 Task: Look for space in Kangar, Malaysia from 1st June, 2023 to 9th June, 2023 for 4 adults in price range Rs.6000 to Rs.12000. Place can be entire place with 2 bedrooms having 2 beds and 2 bathrooms. Property type can be house, flat, guest house. Booking option can be shelf check-in. Required host language is English.
Action: Mouse moved to (505, 134)
Screenshot: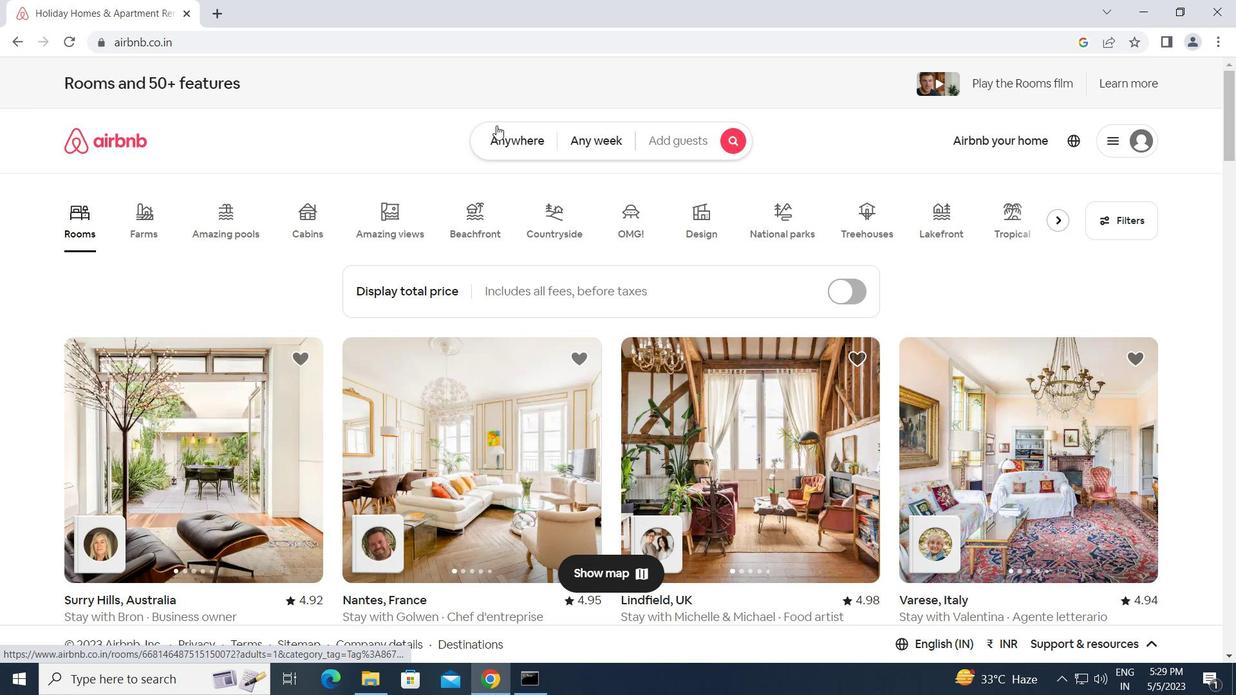 
Action: Mouse pressed left at (505, 134)
Screenshot: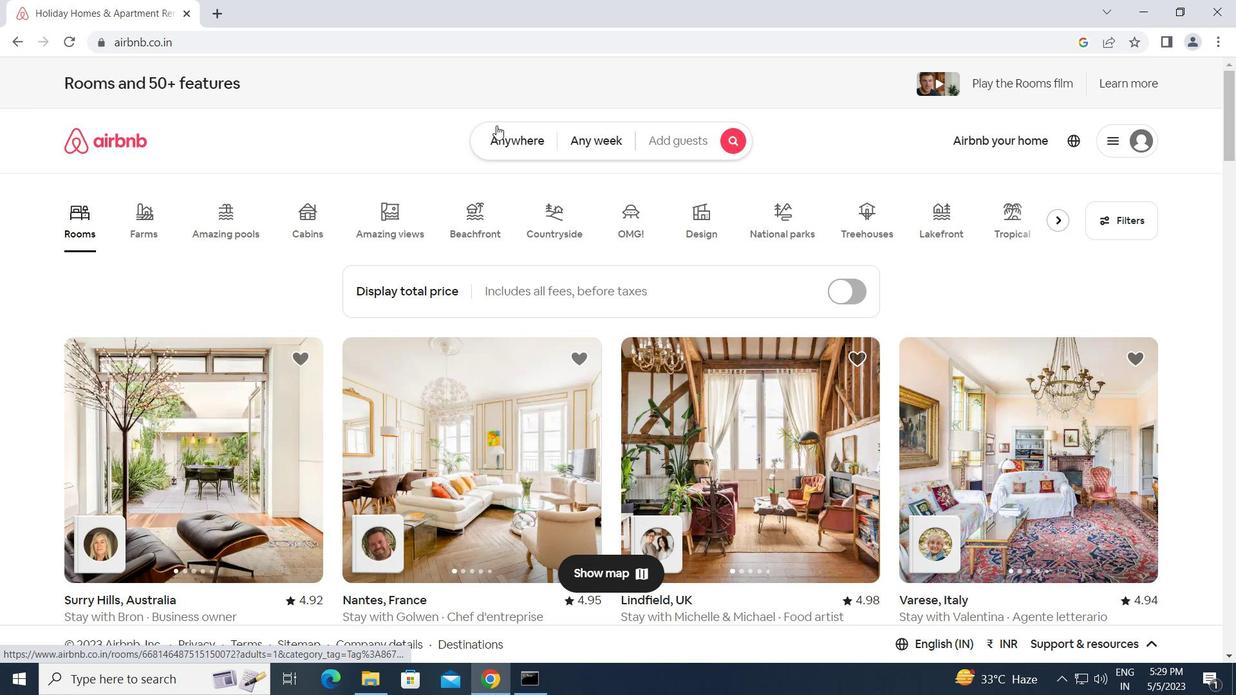 
Action: Mouse moved to (423, 186)
Screenshot: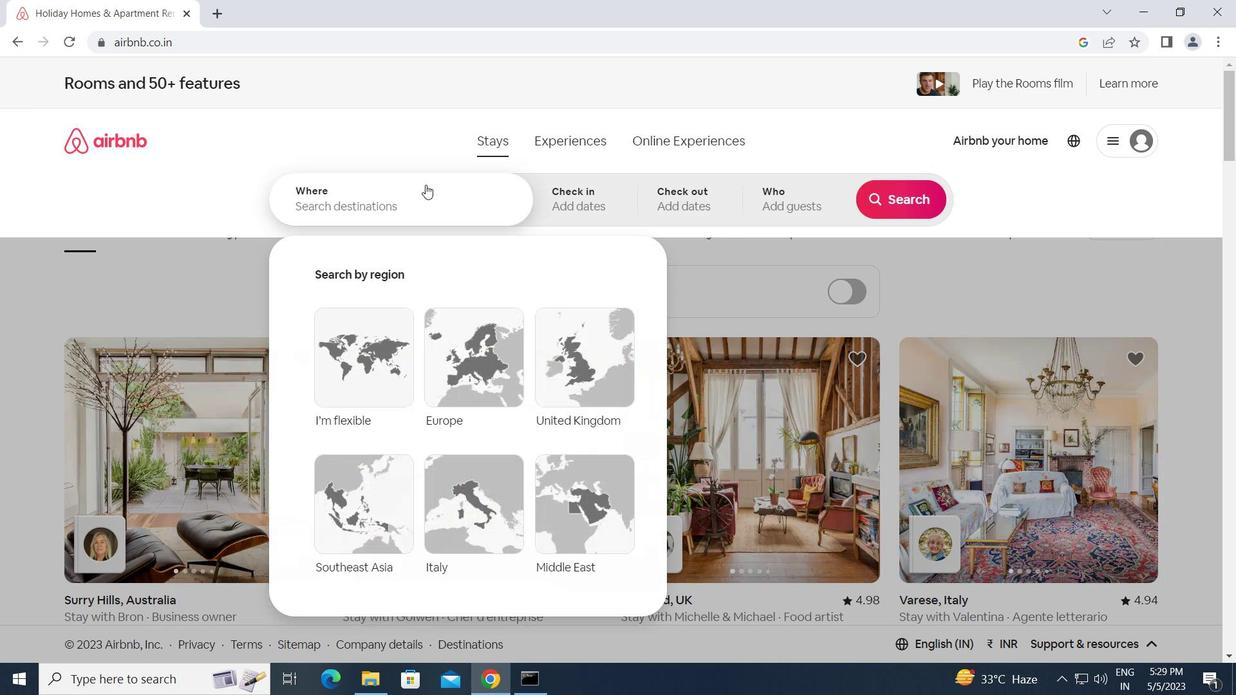 
Action: Mouse pressed left at (423, 186)
Screenshot: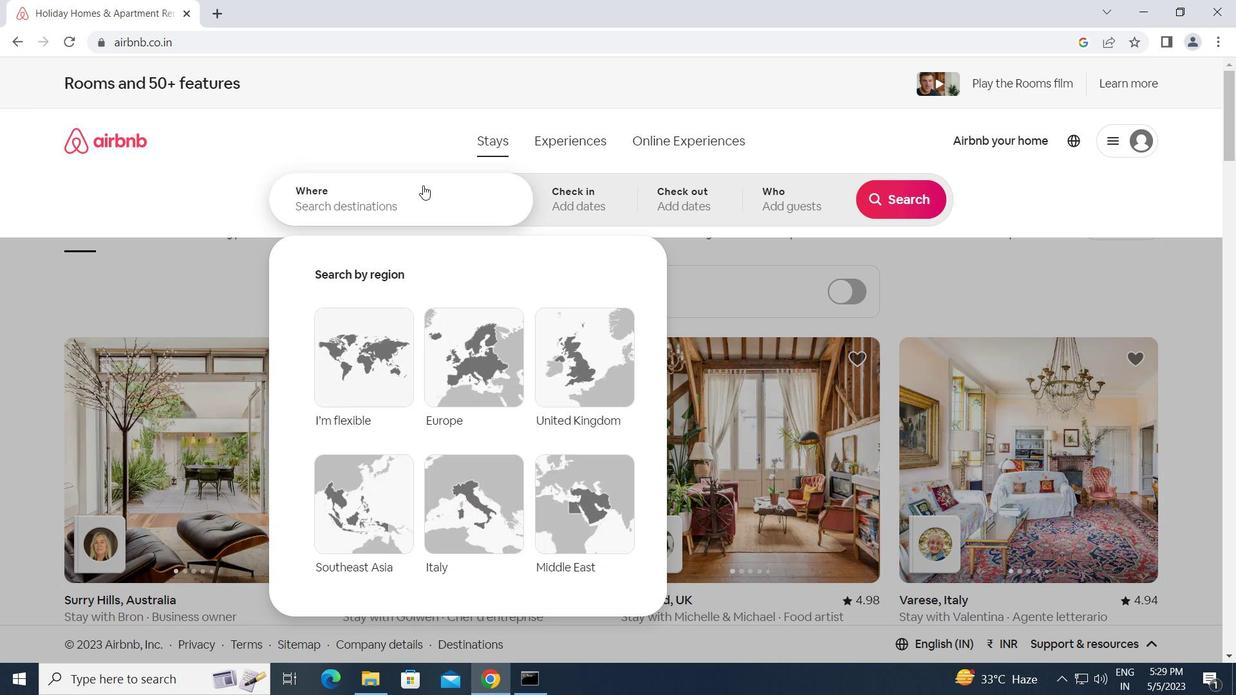 
Action: Key pressed k<Key.caps_lock>angar,<Key.space><Key.caps_lock>m<Key.caps_lock>alaysia<Key.enter>
Screenshot: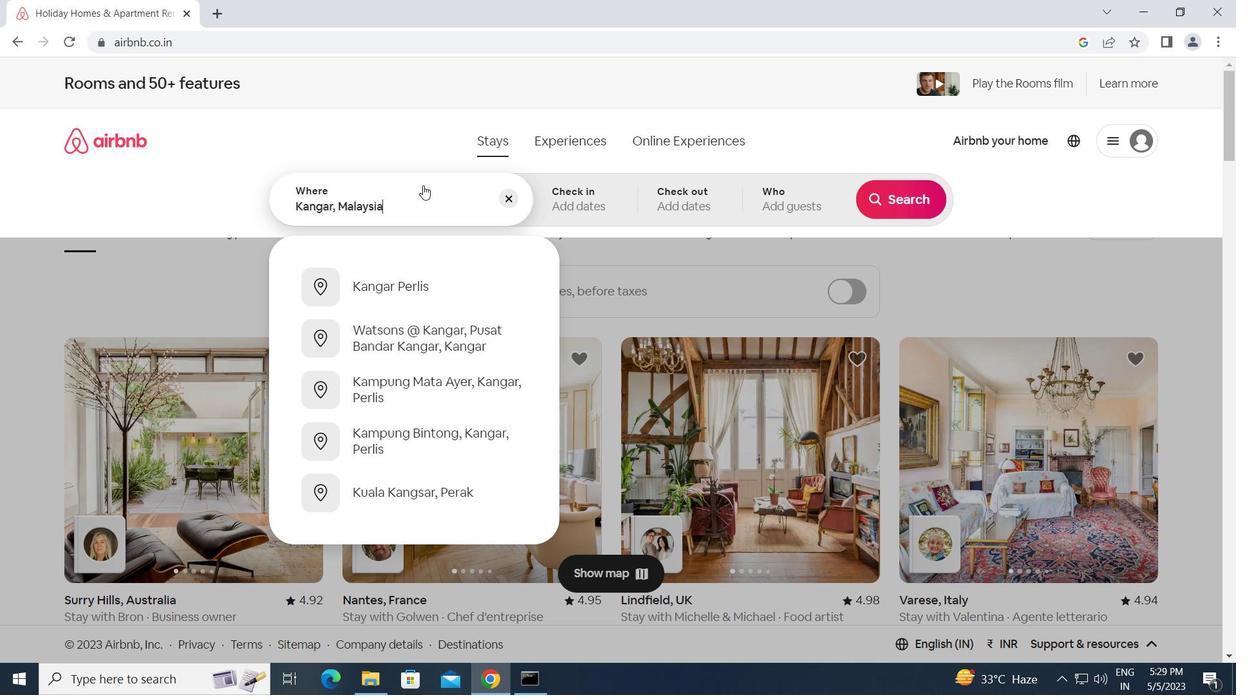 
Action: Mouse moved to (810, 388)
Screenshot: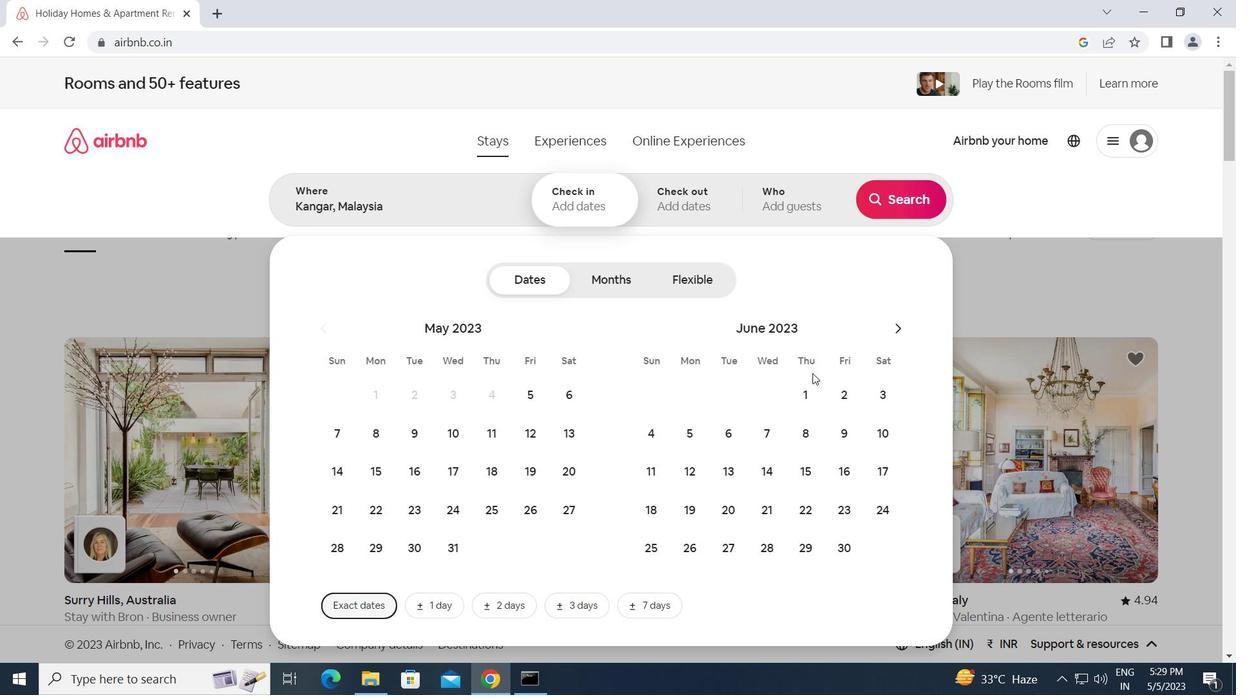 
Action: Mouse pressed left at (810, 388)
Screenshot: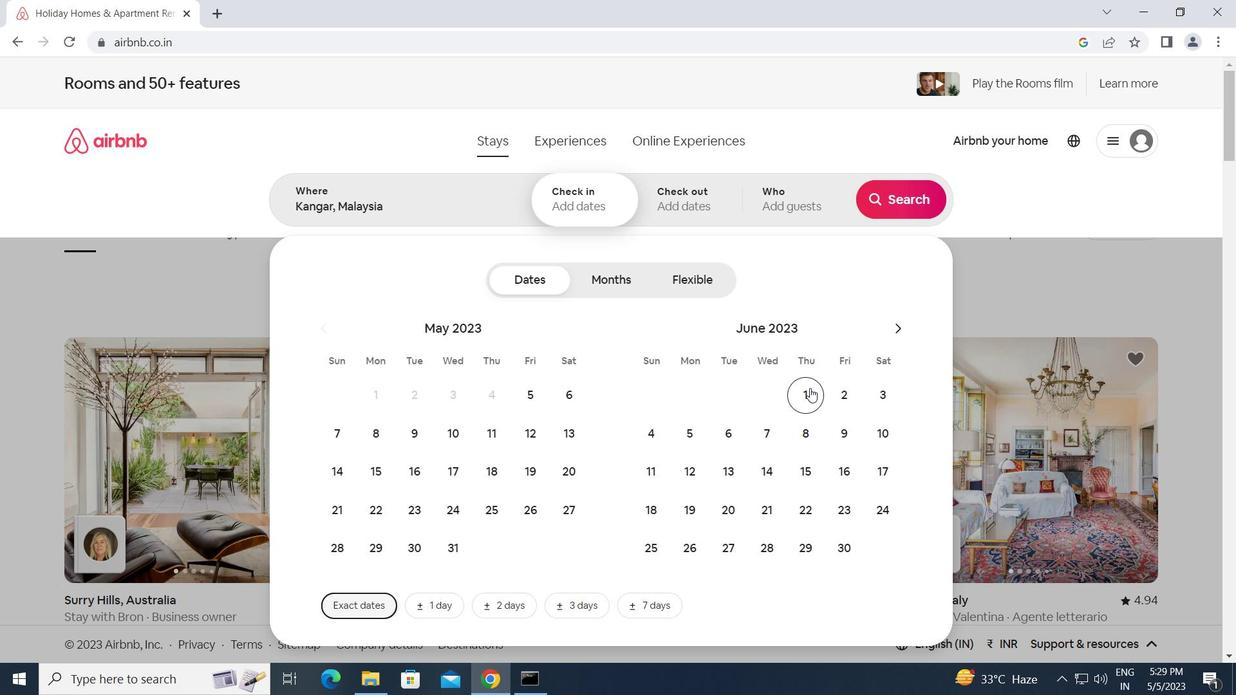 
Action: Mouse moved to (843, 428)
Screenshot: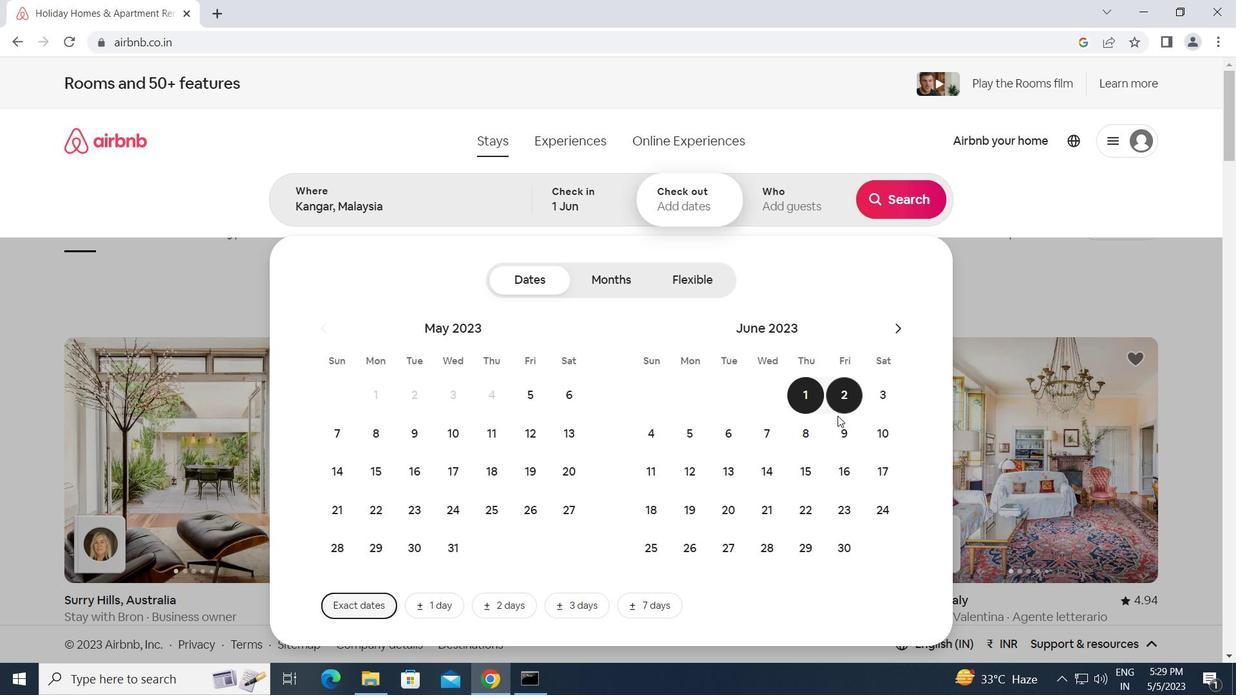 
Action: Mouse pressed left at (843, 428)
Screenshot: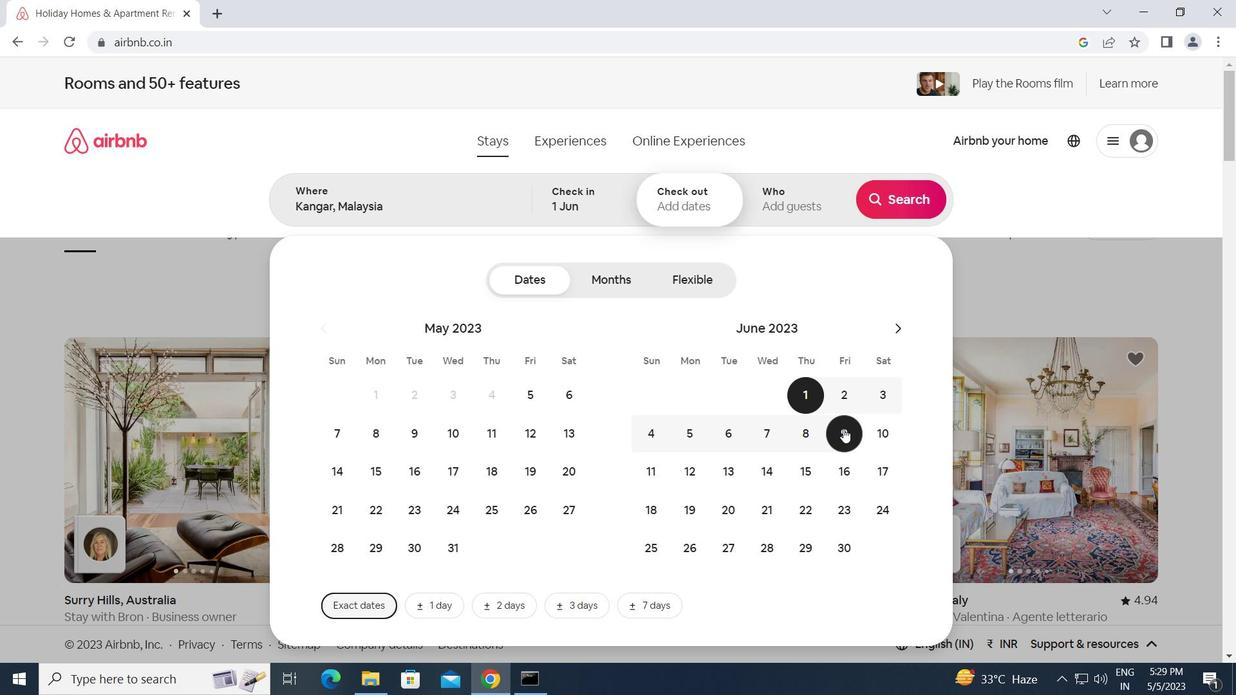 
Action: Mouse moved to (807, 202)
Screenshot: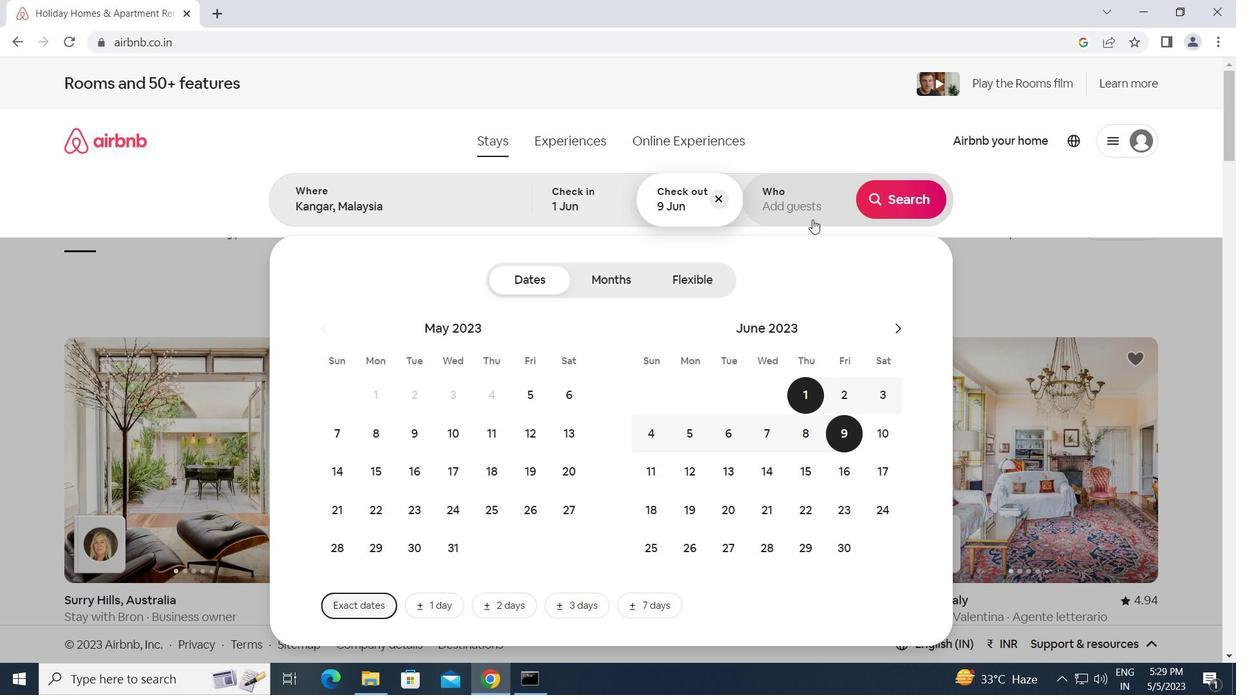 
Action: Mouse pressed left at (807, 202)
Screenshot: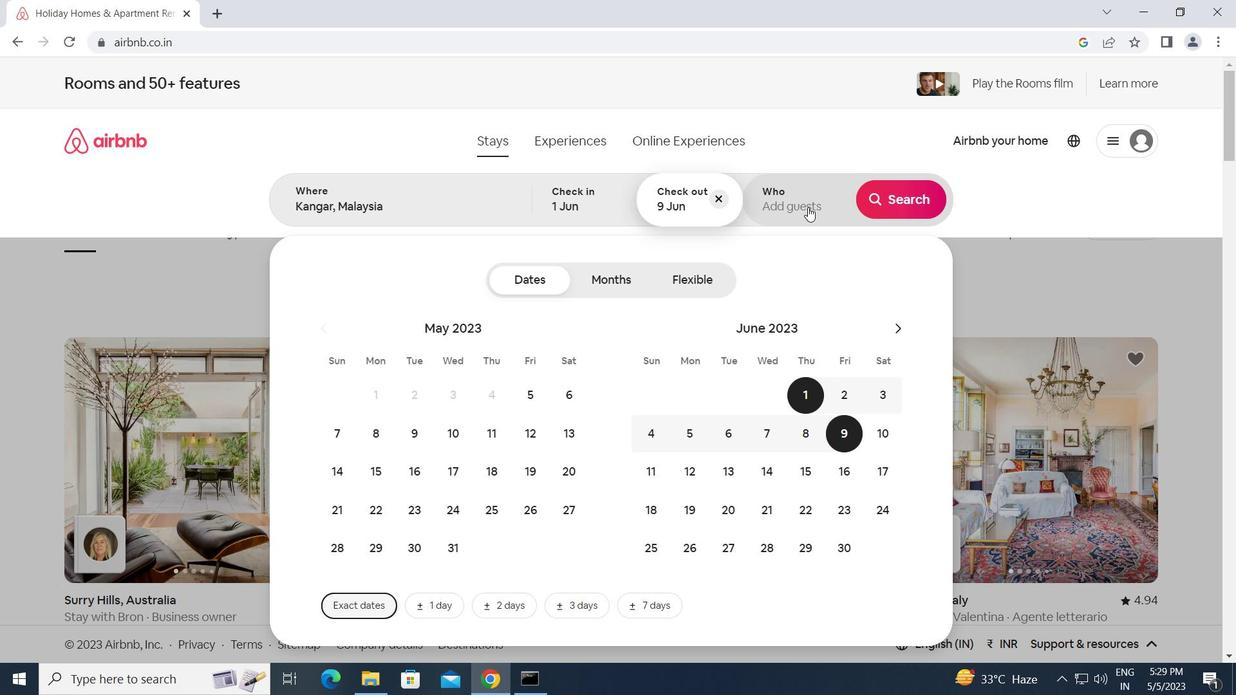 
Action: Mouse moved to (900, 278)
Screenshot: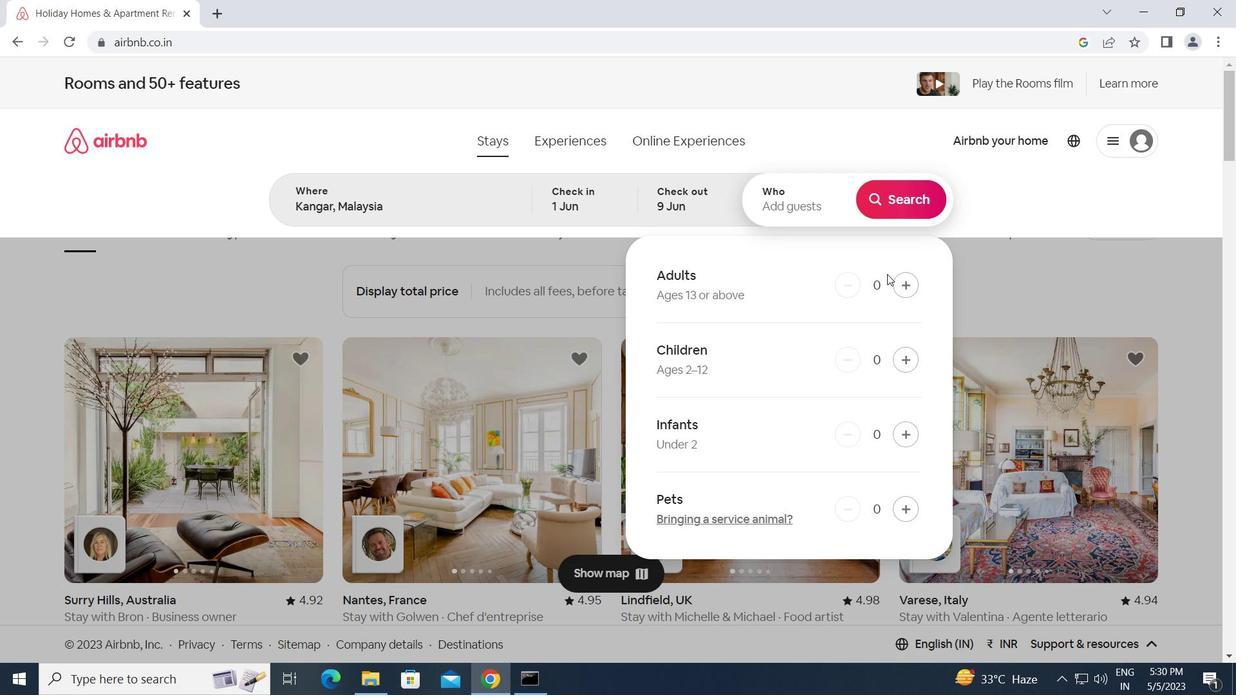 
Action: Mouse pressed left at (900, 278)
Screenshot: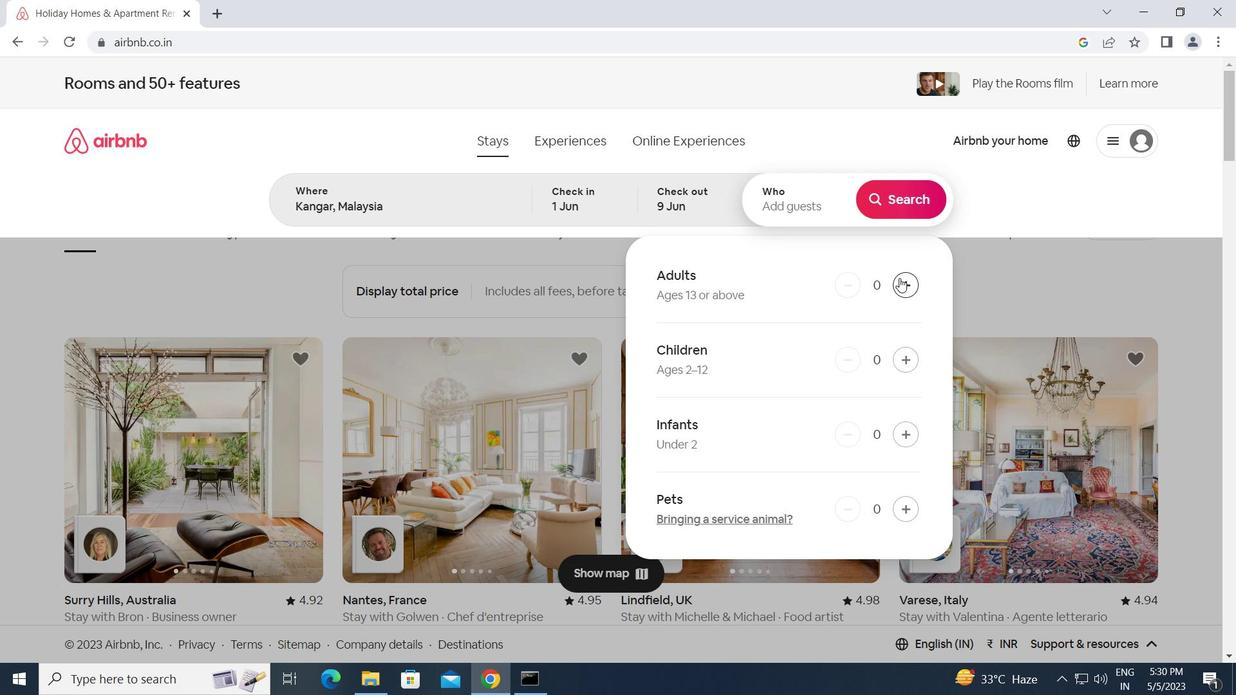 
Action: Mouse pressed left at (900, 278)
Screenshot: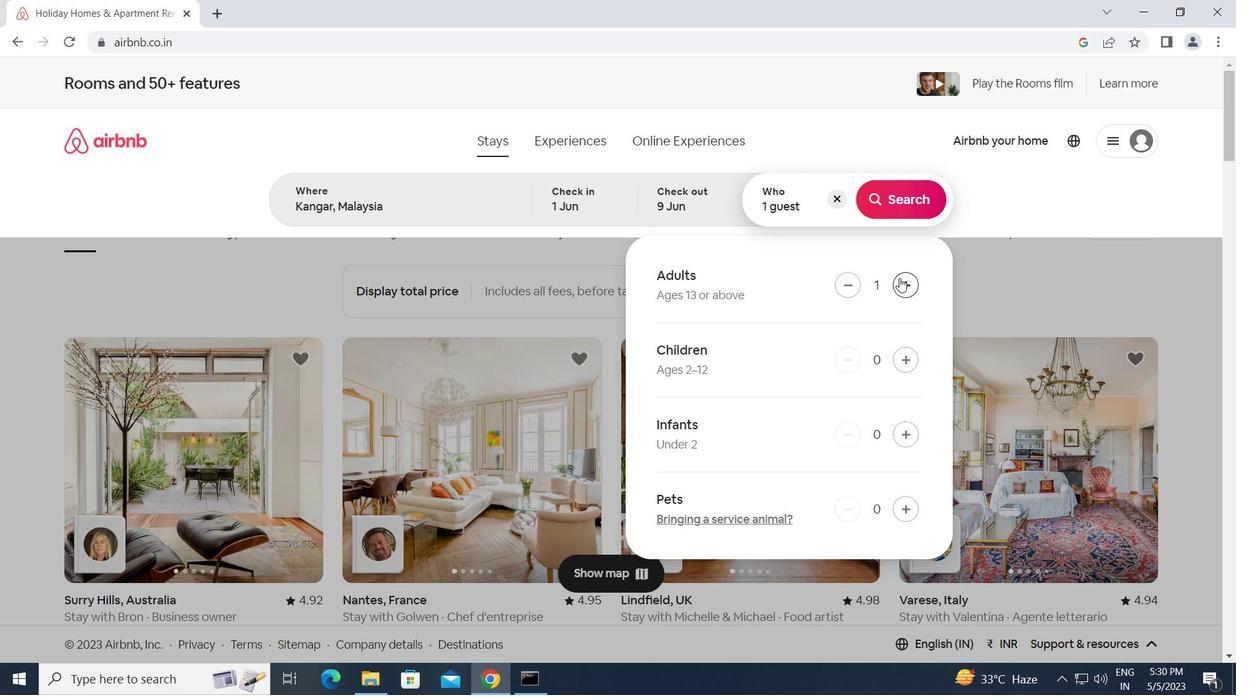 
Action: Mouse pressed left at (900, 278)
Screenshot: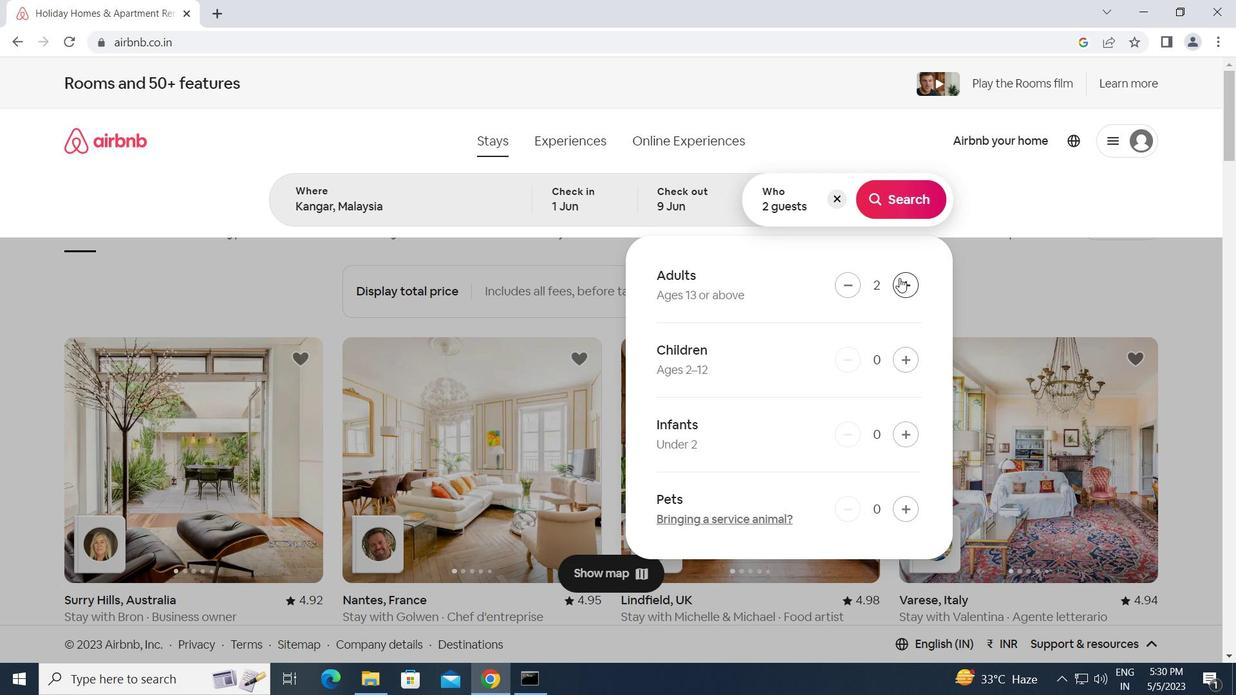 
Action: Mouse pressed left at (900, 278)
Screenshot: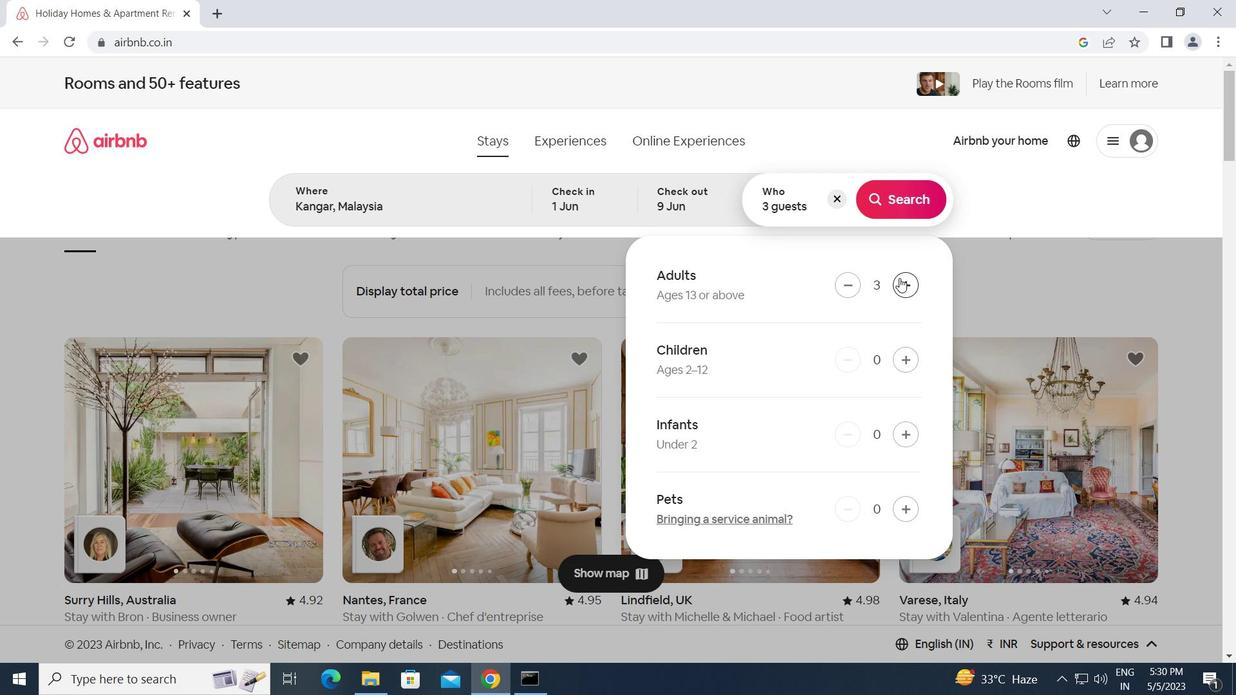 
Action: Mouse moved to (895, 197)
Screenshot: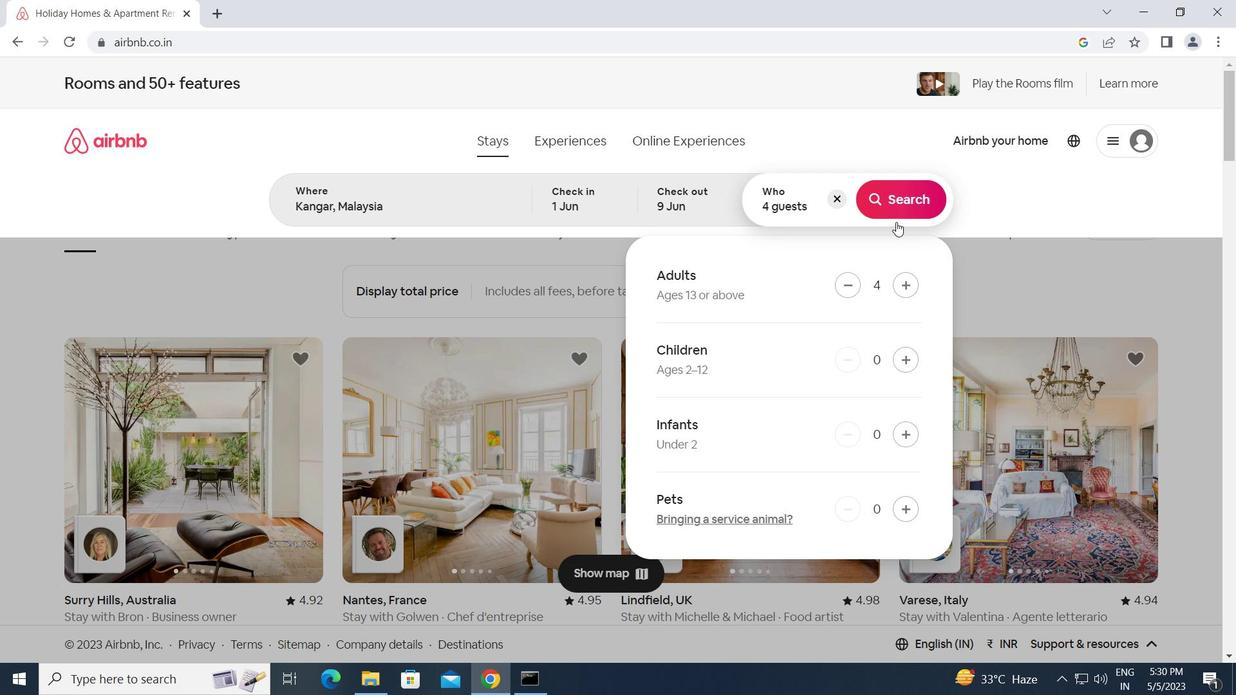 
Action: Mouse pressed left at (895, 197)
Screenshot: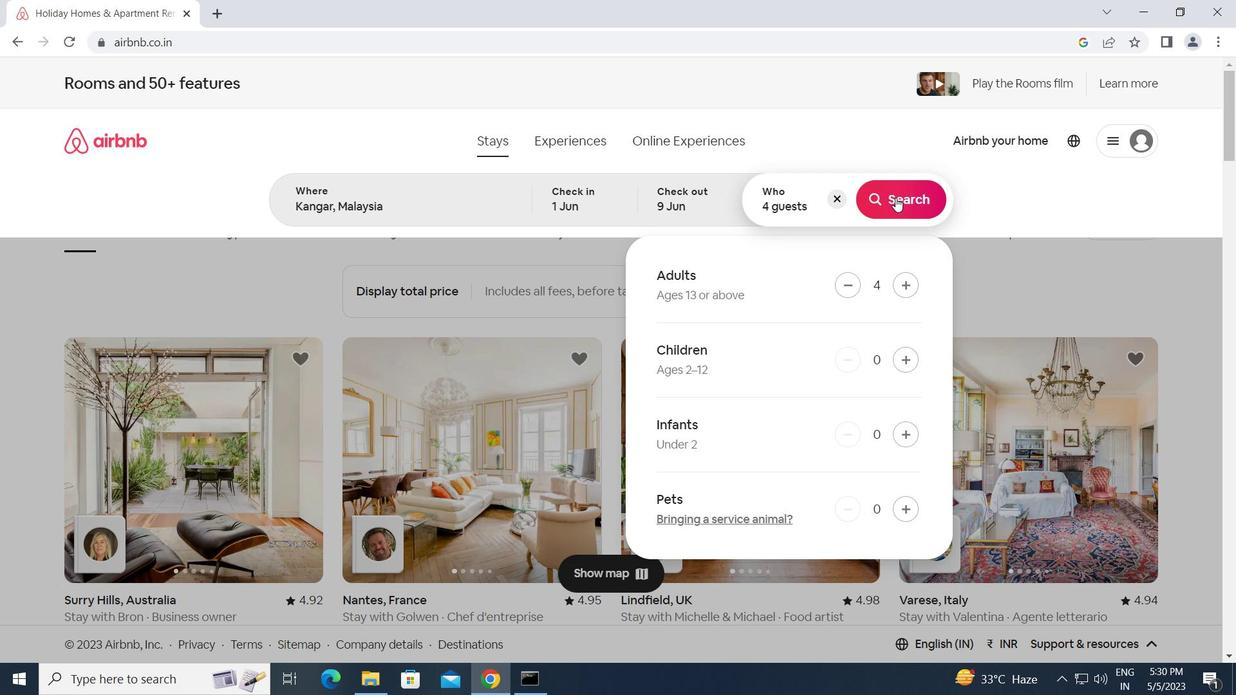 
Action: Mouse moved to (1164, 154)
Screenshot: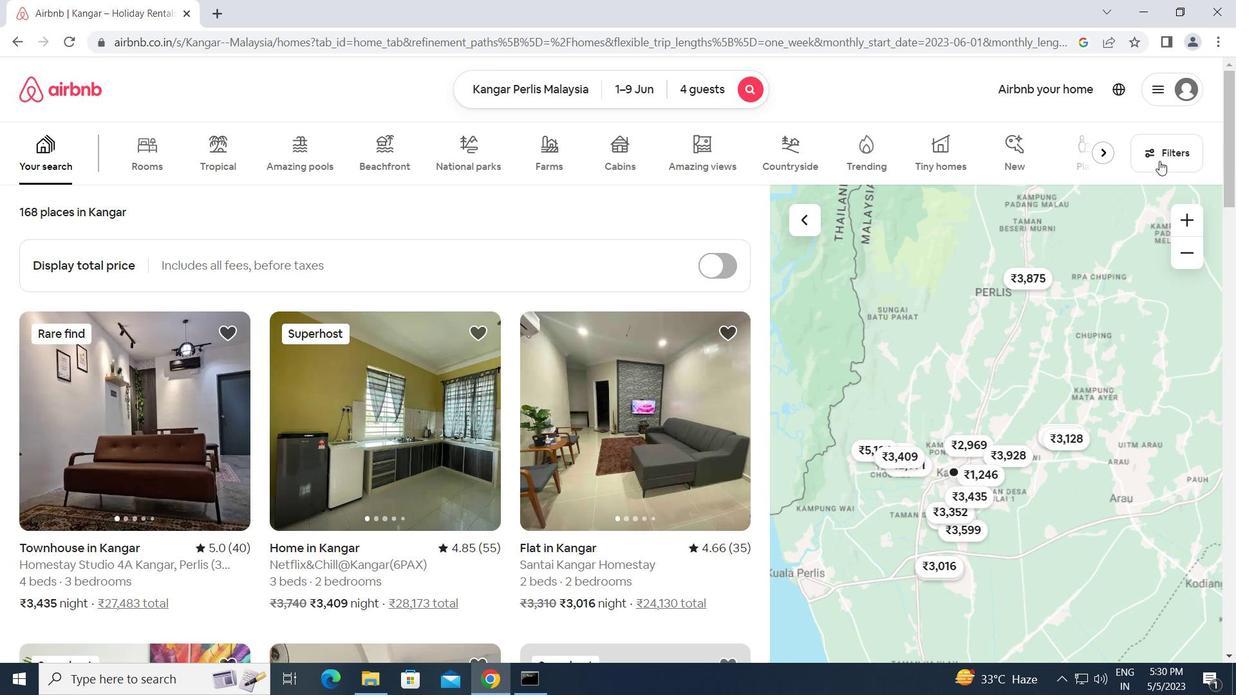
Action: Mouse pressed left at (1164, 154)
Screenshot: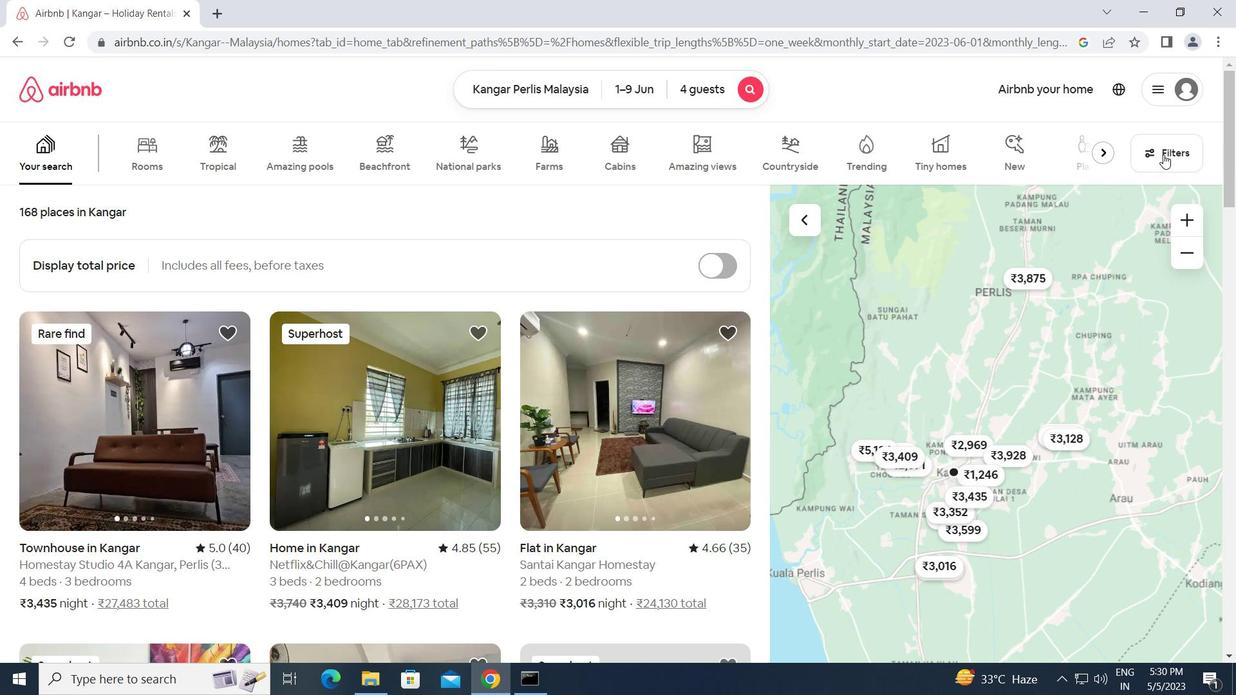 
Action: Mouse moved to (478, 594)
Screenshot: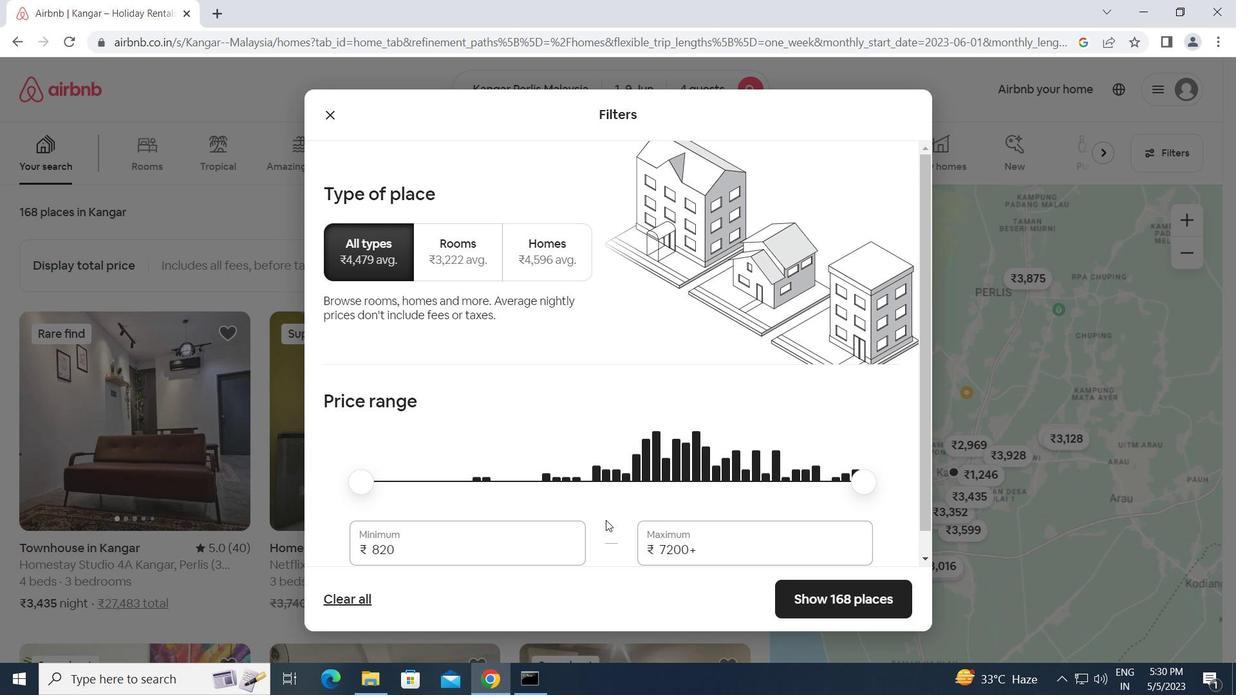 
Action: Mouse scrolled (478, 593) with delta (0, 0)
Screenshot: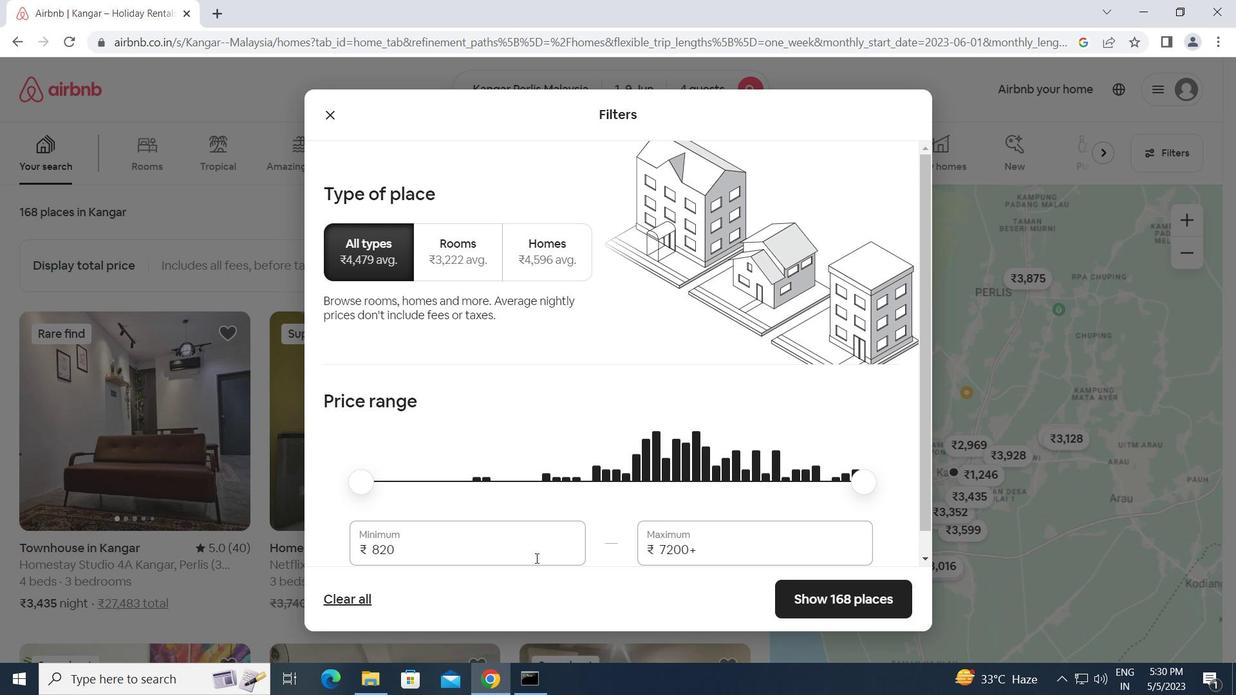 
Action: Mouse scrolled (478, 593) with delta (0, 0)
Screenshot: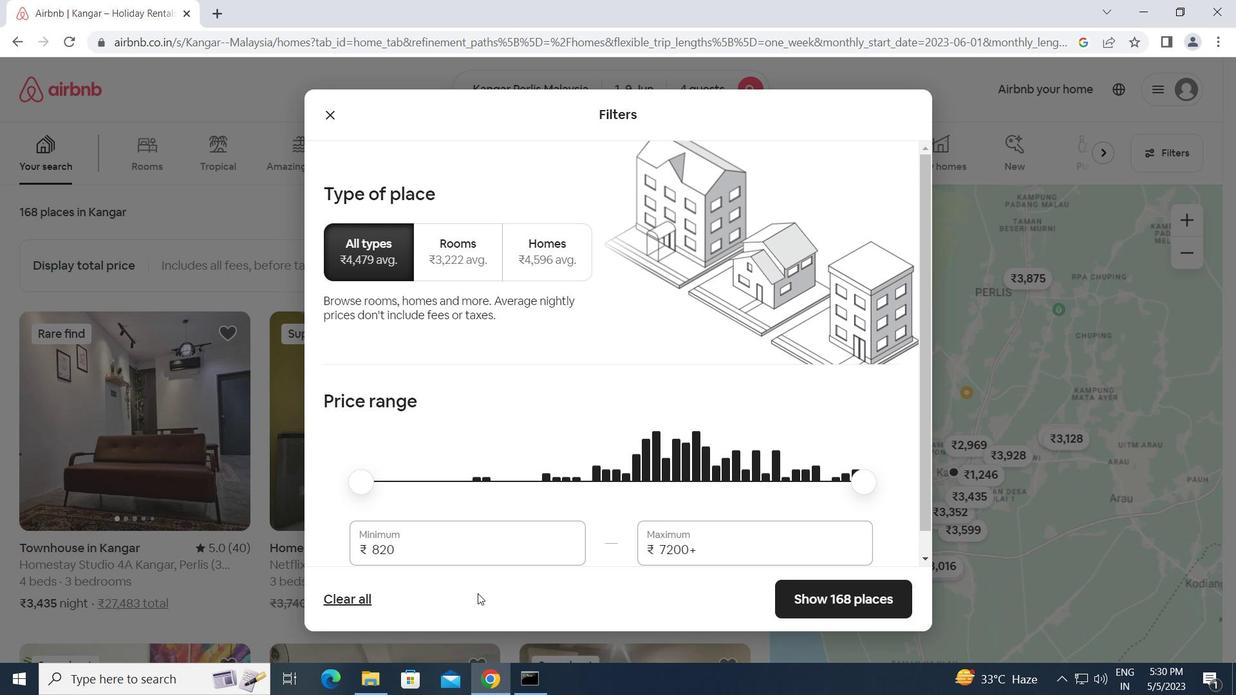 
Action: Mouse moved to (425, 538)
Screenshot: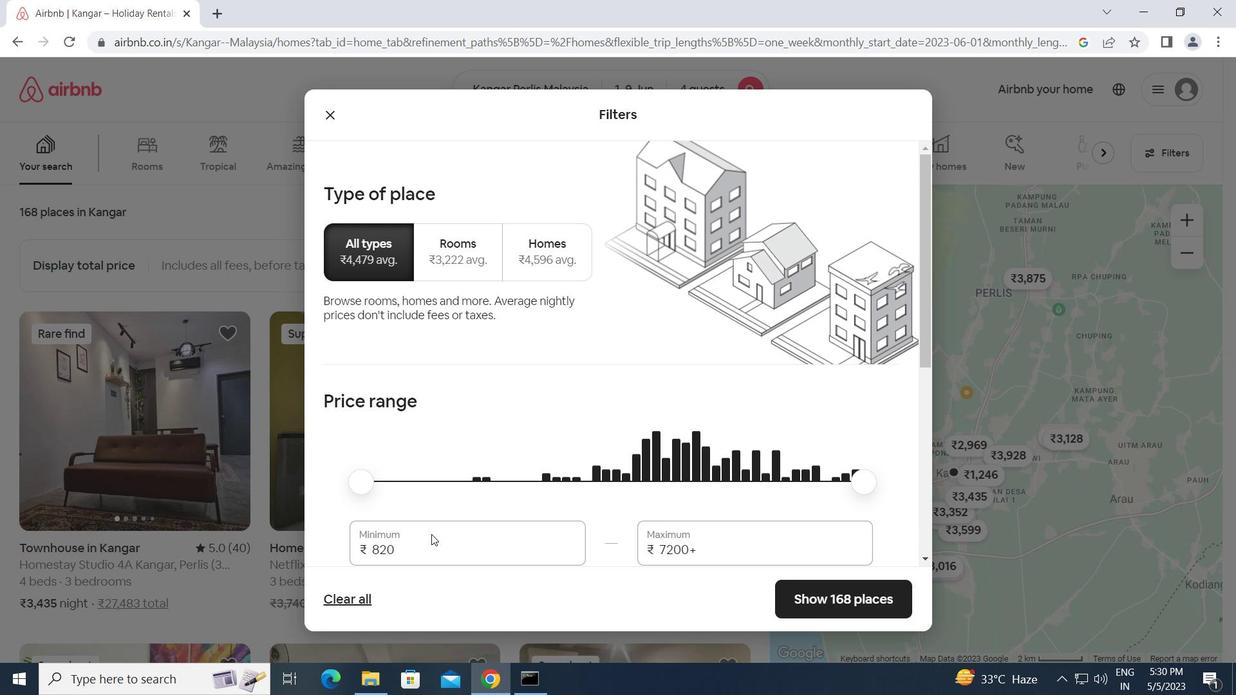 
Action: Mouse scrolled (425, 537) with delta (0, 0)
Screenshot: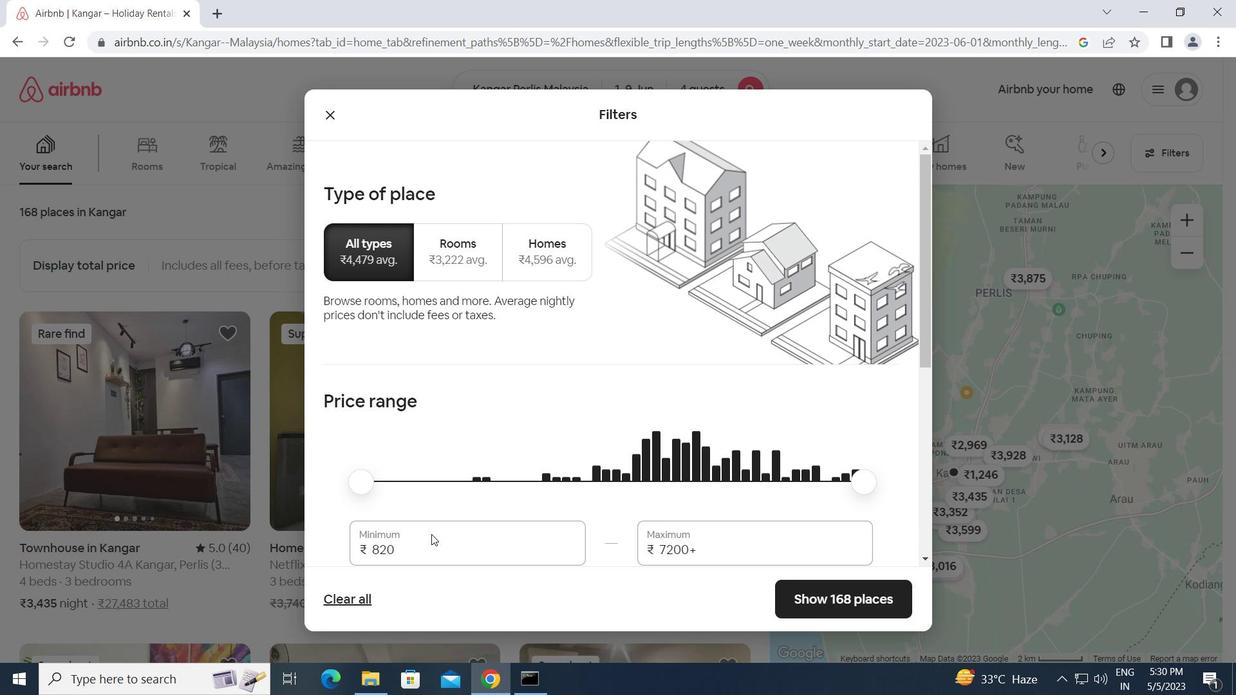 
Action: Mouse moved to (409, 473)
Screenshot: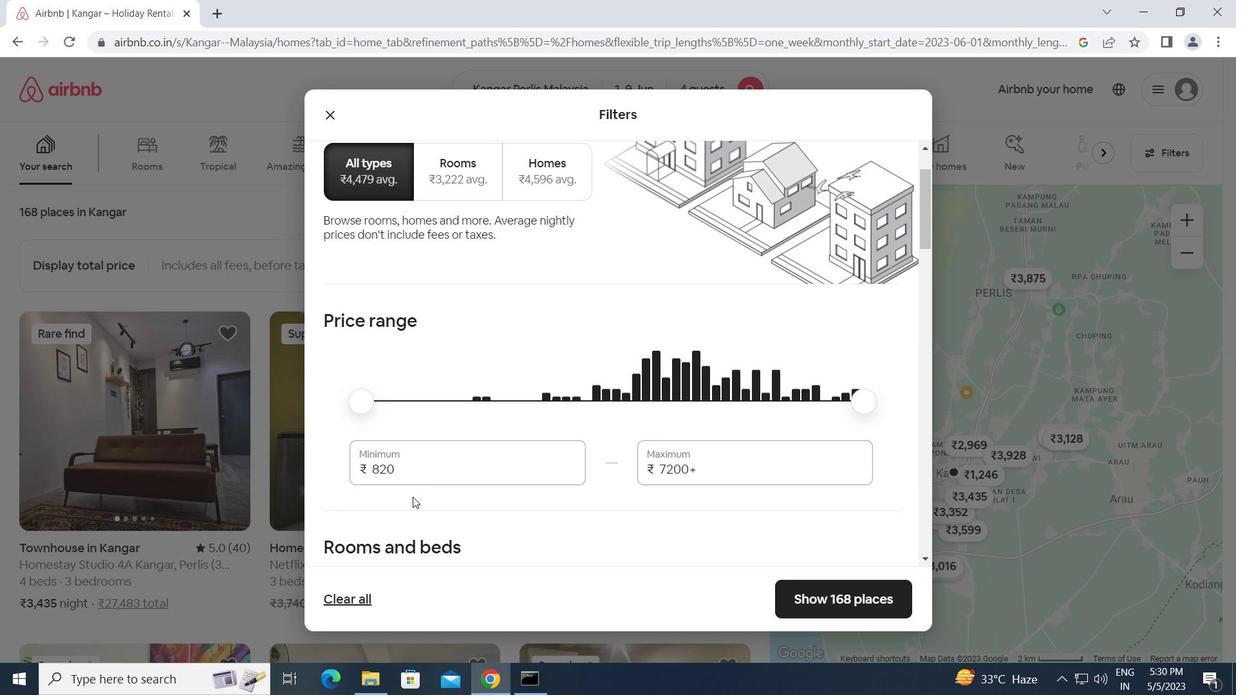 
Action: Mouse pressed left at (409, 473)
Screenshot: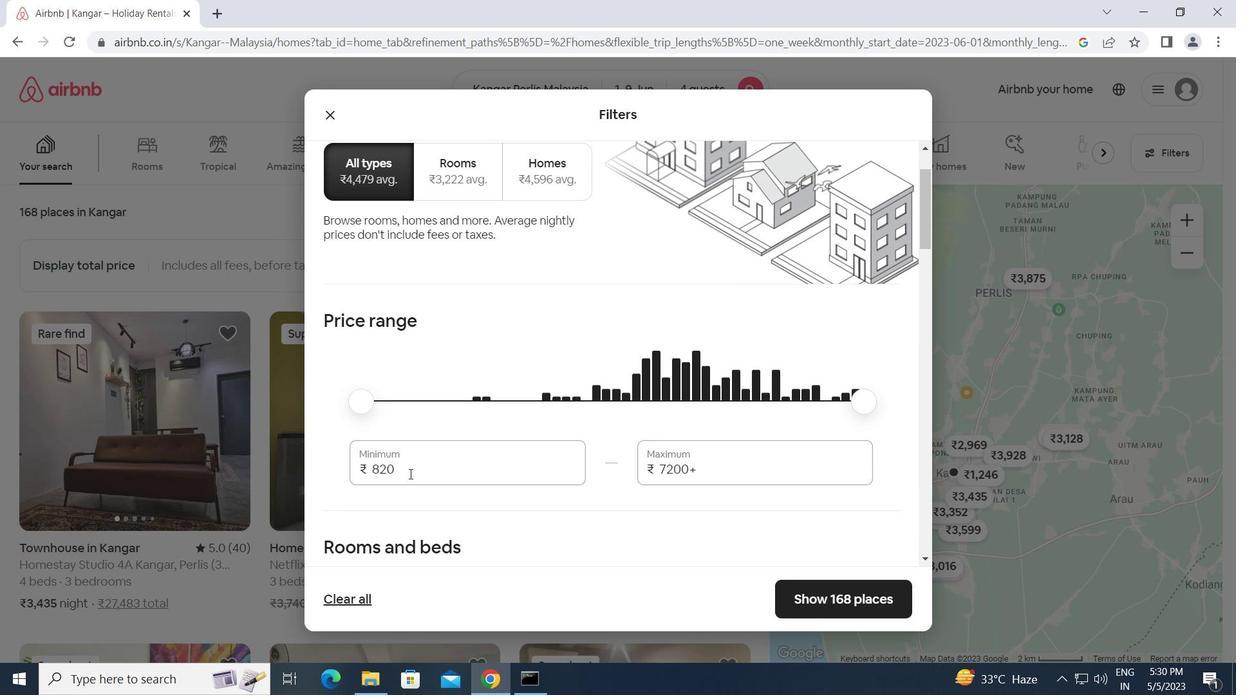 
Action: Mouse moved to (312, 461)
Screenshot: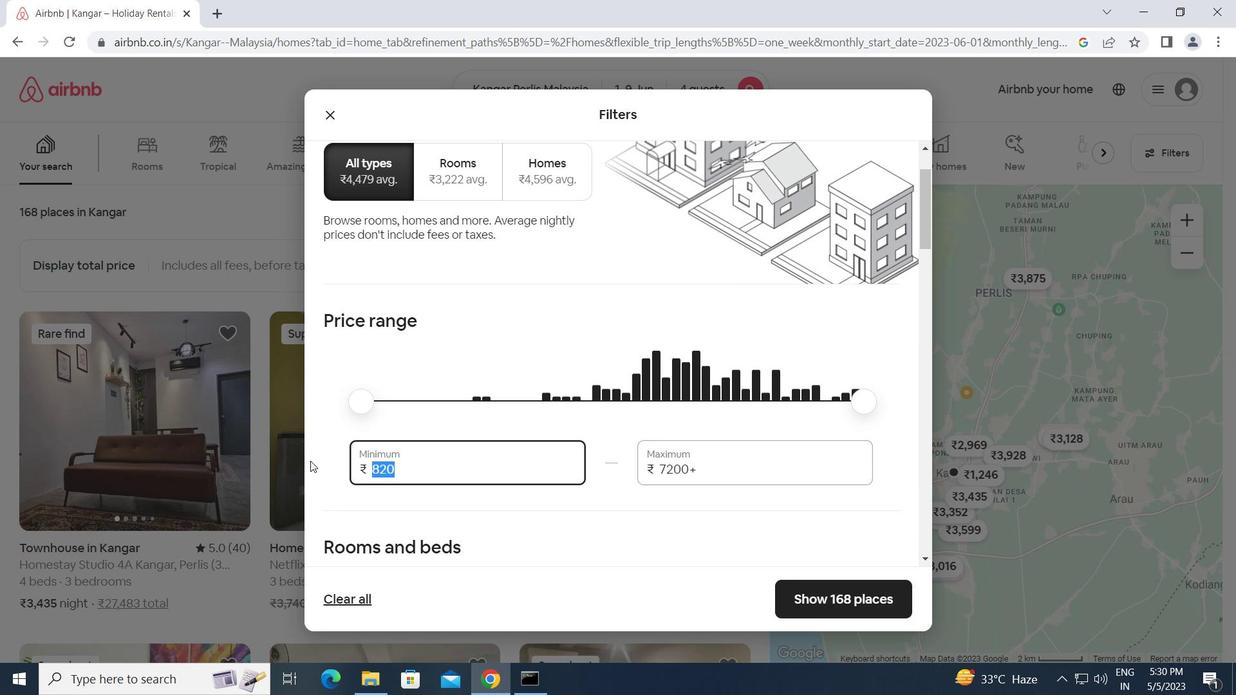 
Action: Key pressed 6
Screenshot: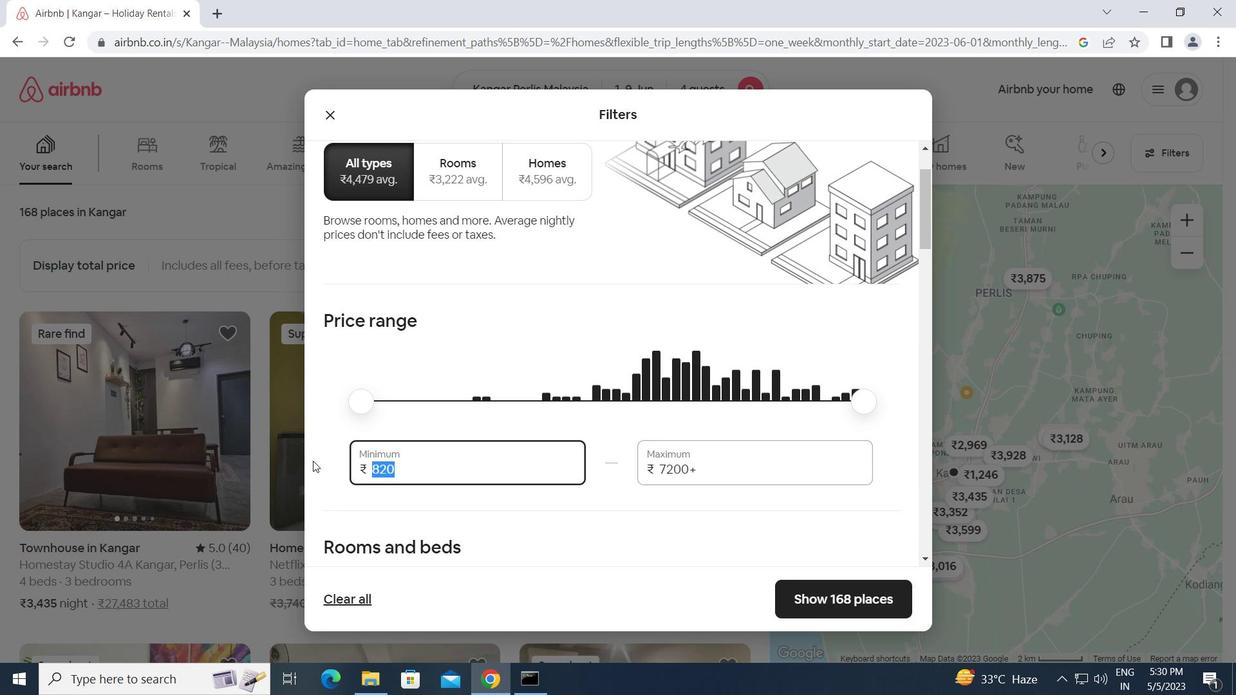 
Action: Mouse moved to (316, 461)
Screenshot: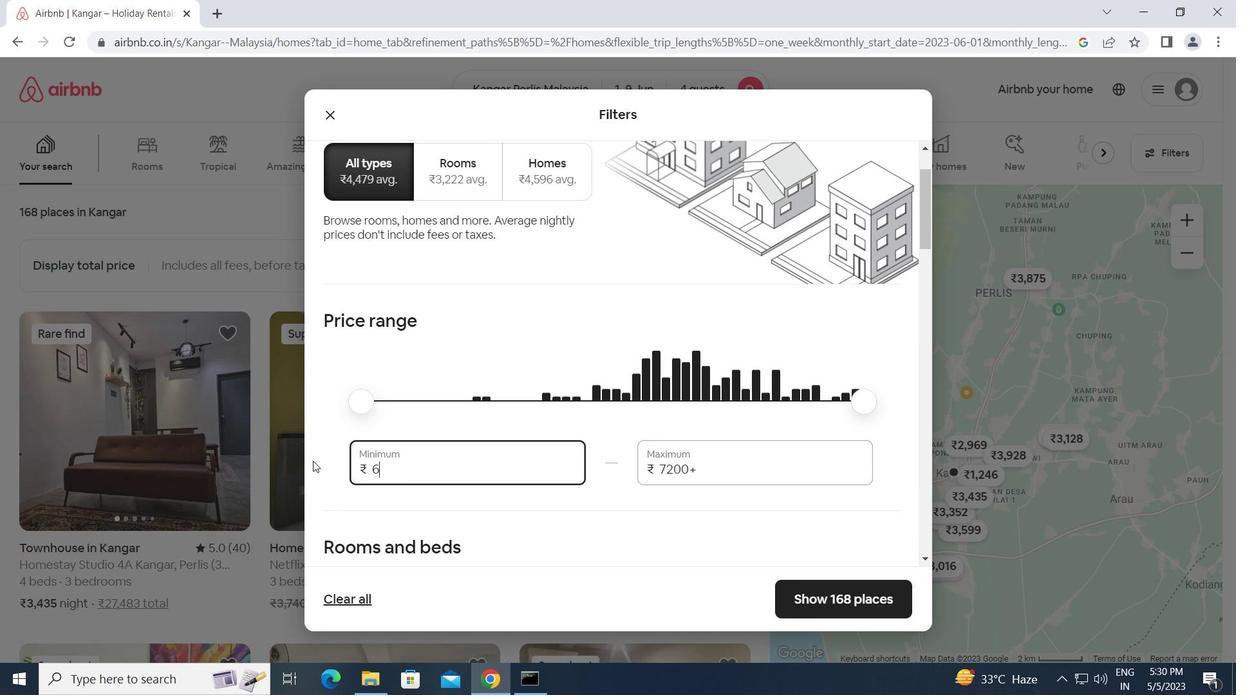 
Action: Key pressed 000<Key.tab>12000
Screenshot: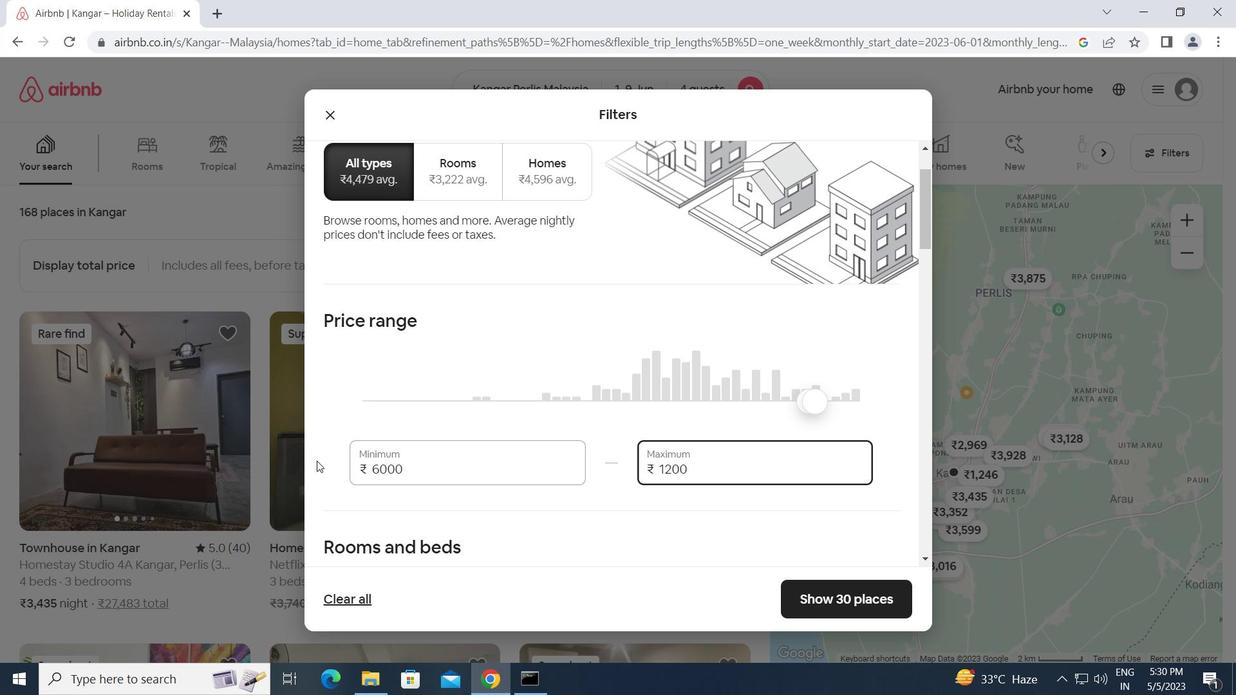 
Action: Mouse moved to (386, 488)
Screenshot: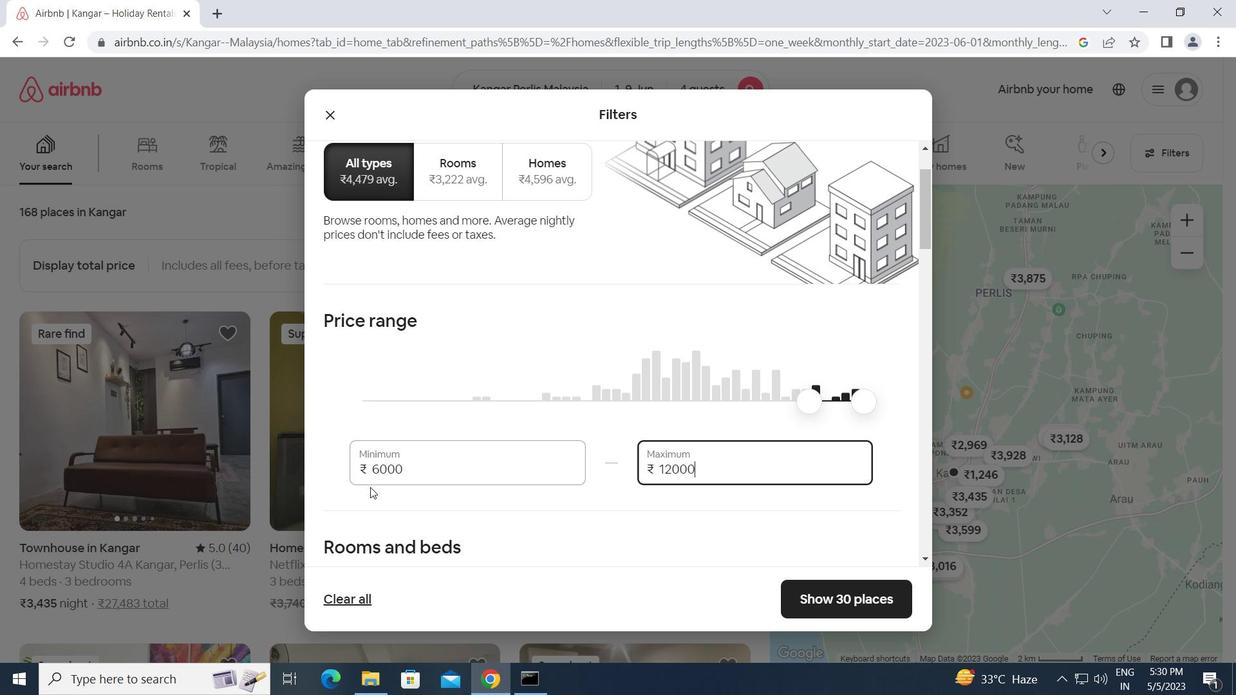 
Action: Mouse scrolled (386, 488) with delta (0, 0)
Screenshot: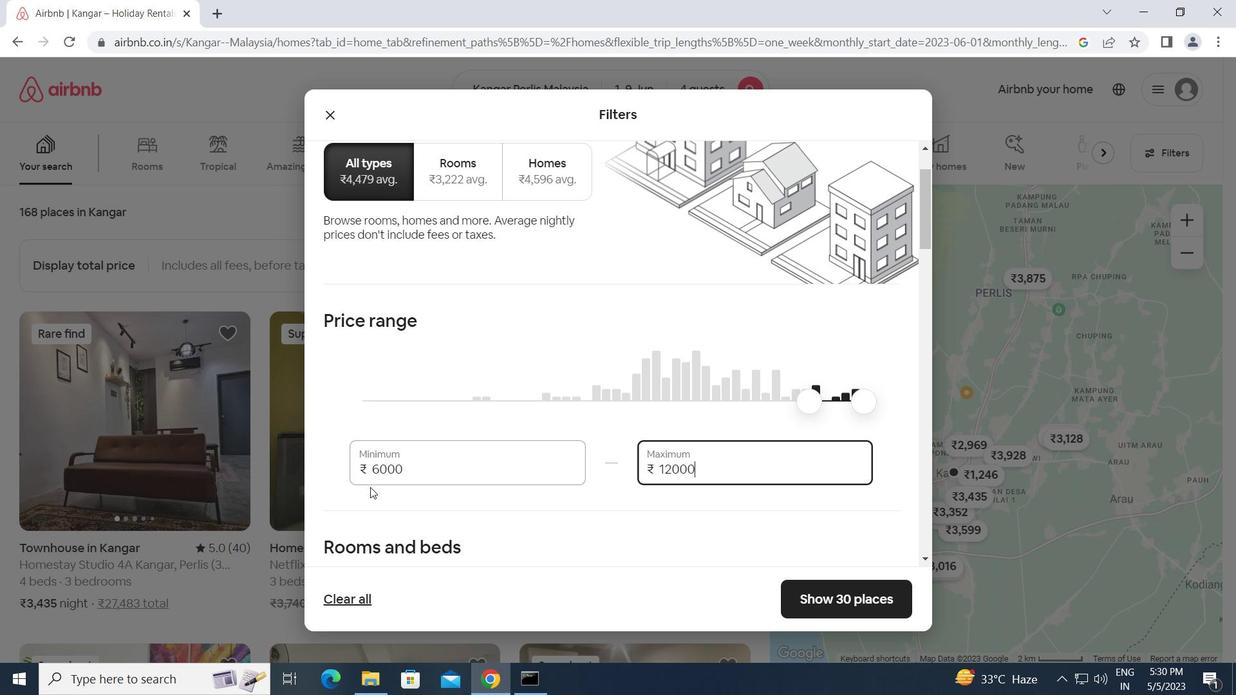 
Action: Mouse scrolled (386, 488) with delta (0, 0)
Screenshot: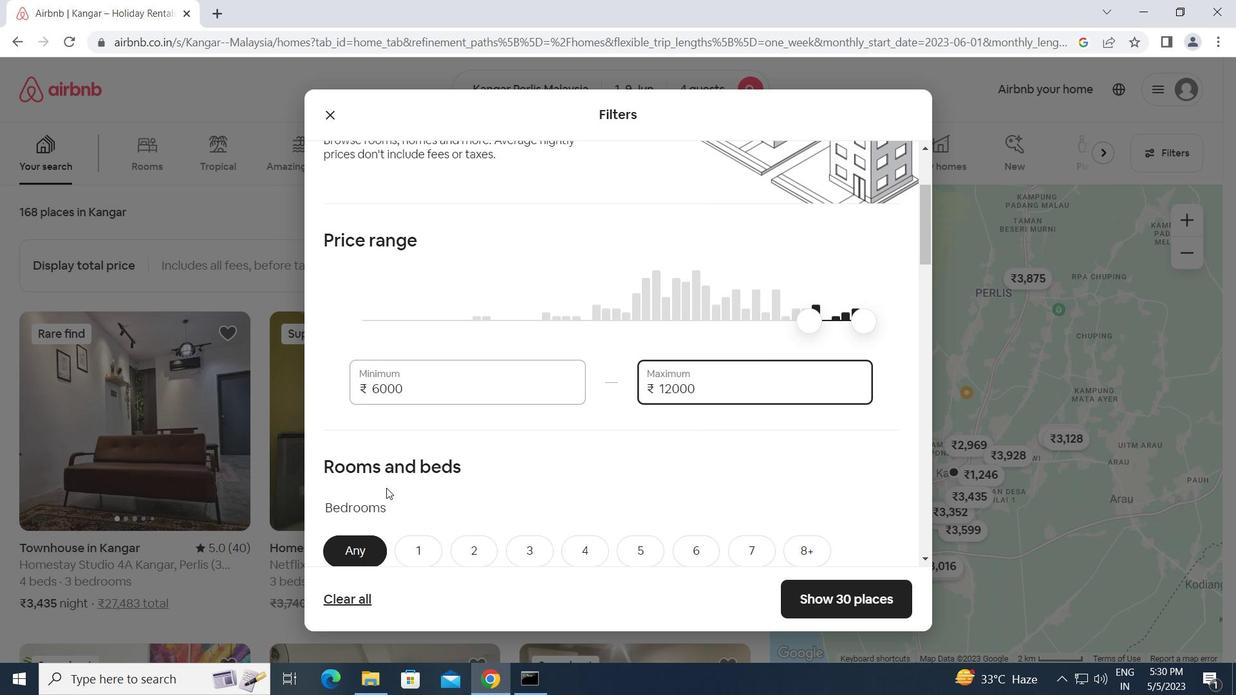 
Action: Mouse scrolled (386, 488) with delta (0, 0)
Screenshot: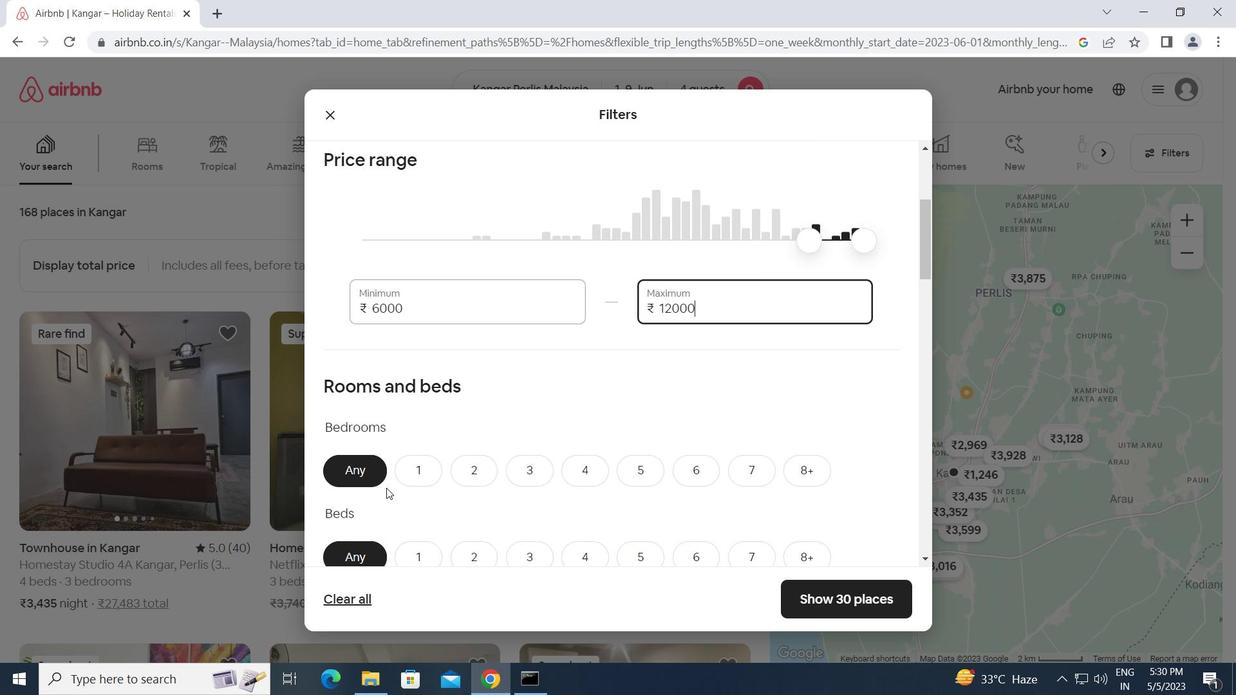 
Action: Mouse scrolled (386, 488) with delta (0, 0)
Screenshot: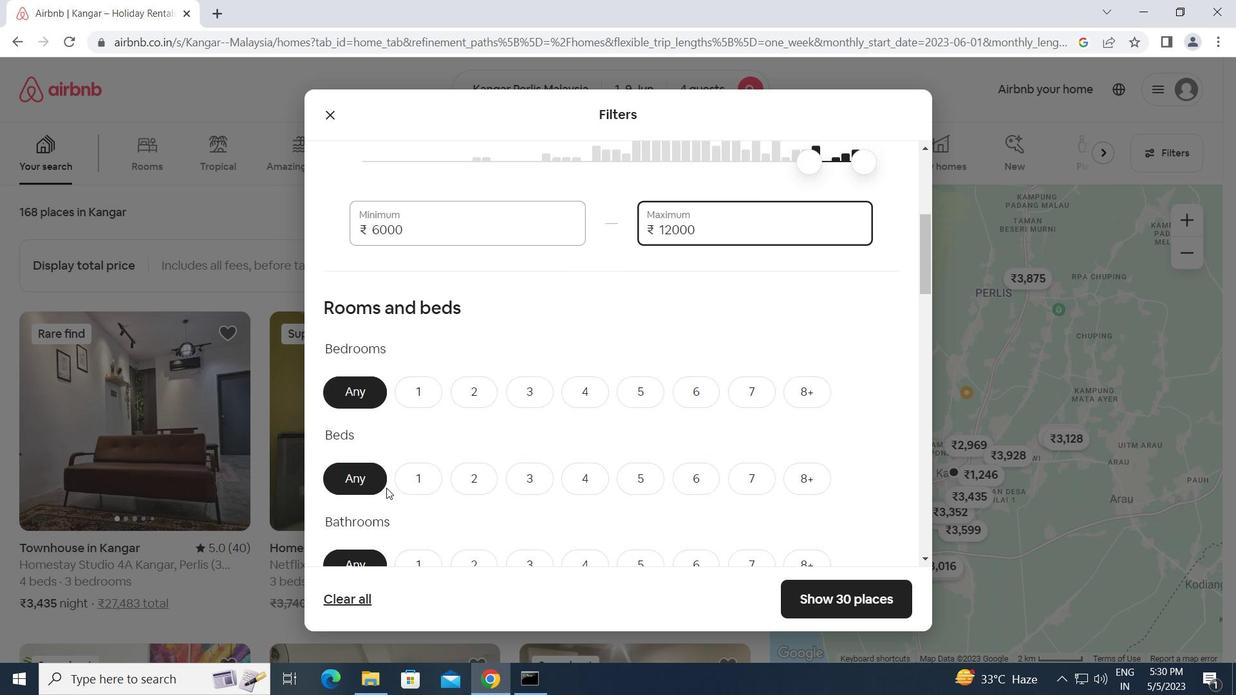 
Action: Mouse moved to (475, 309)
Screenshot: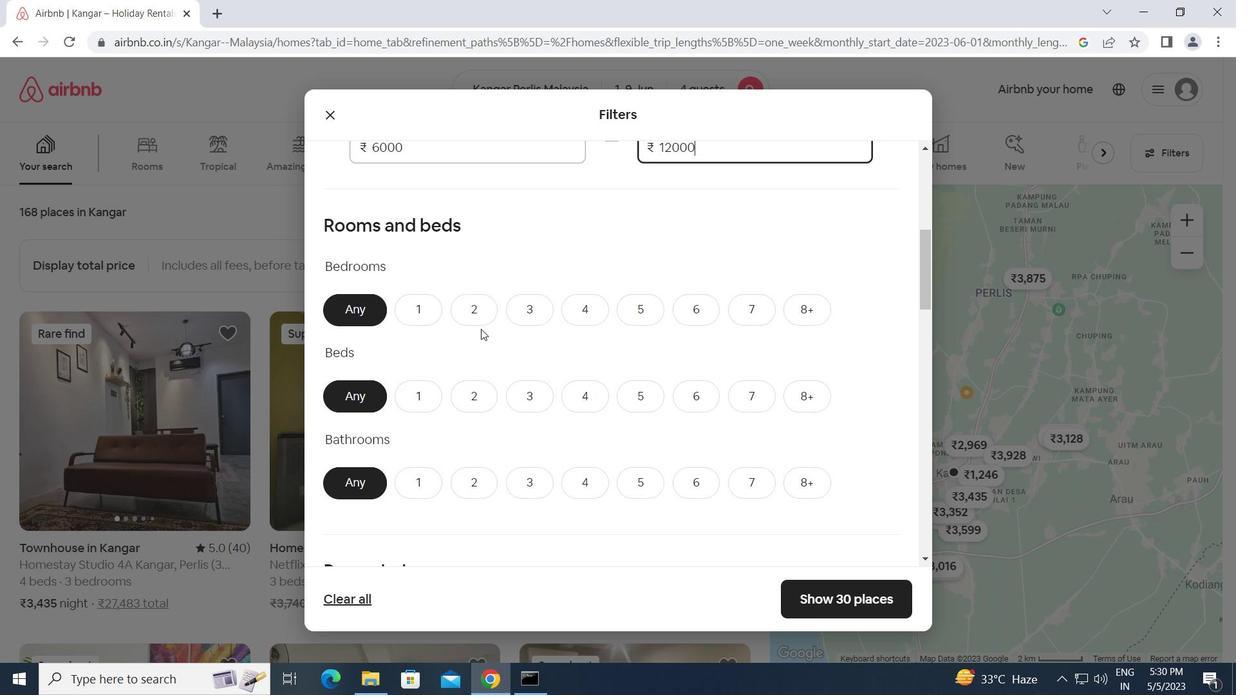 
Action: Mouse pressed left at (475, 309)
Screenshot: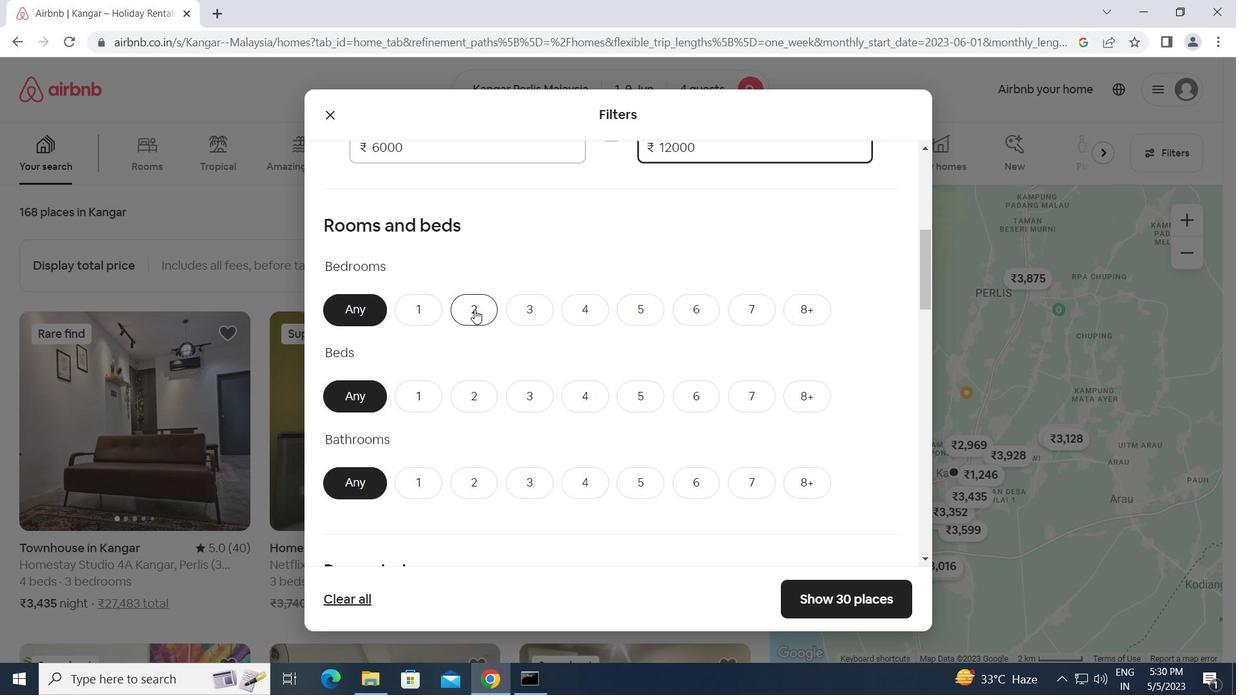 
Action: Mouse moved to (490, 401)
Screenshot: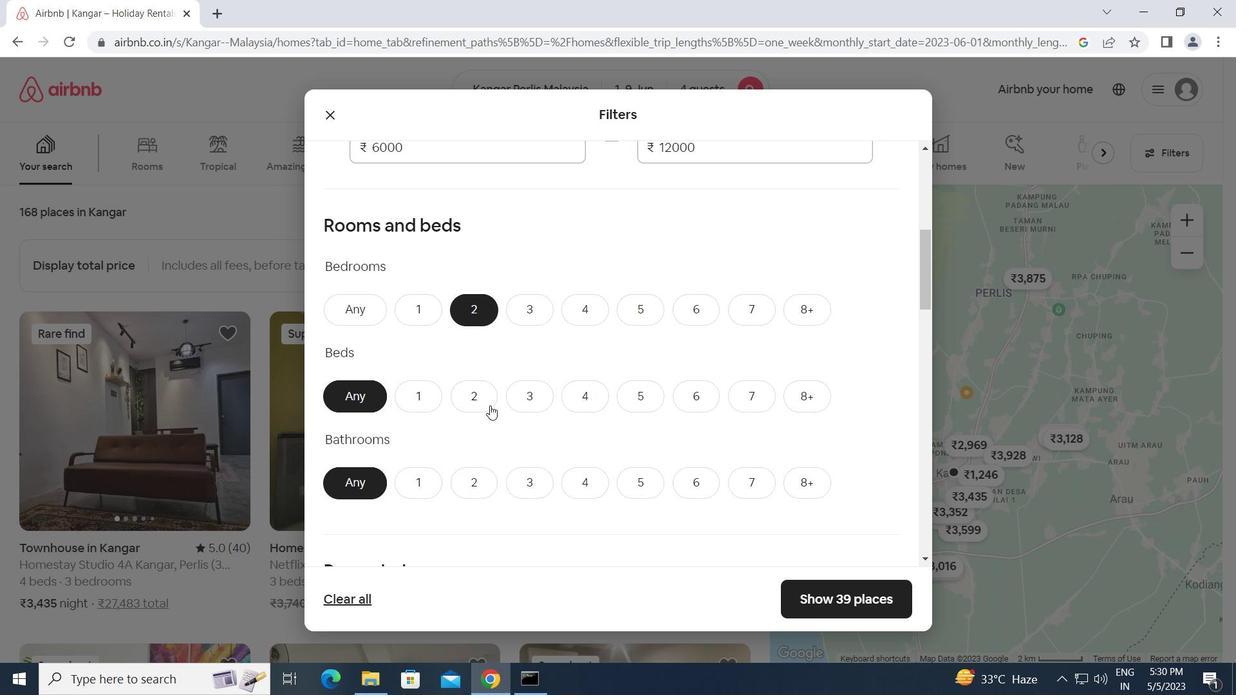 
Action: Mouse pressed left at (490, 401)
Screenshot: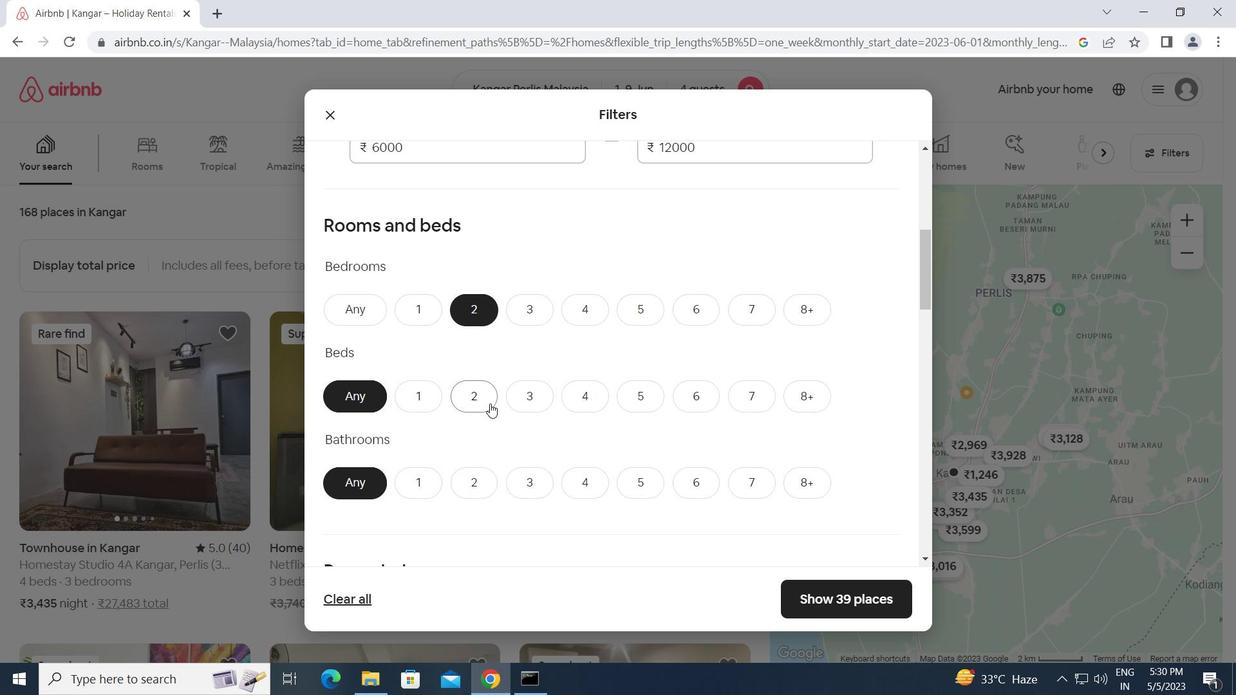 
Action: Mouse moved to (462, 474)
Screenshot: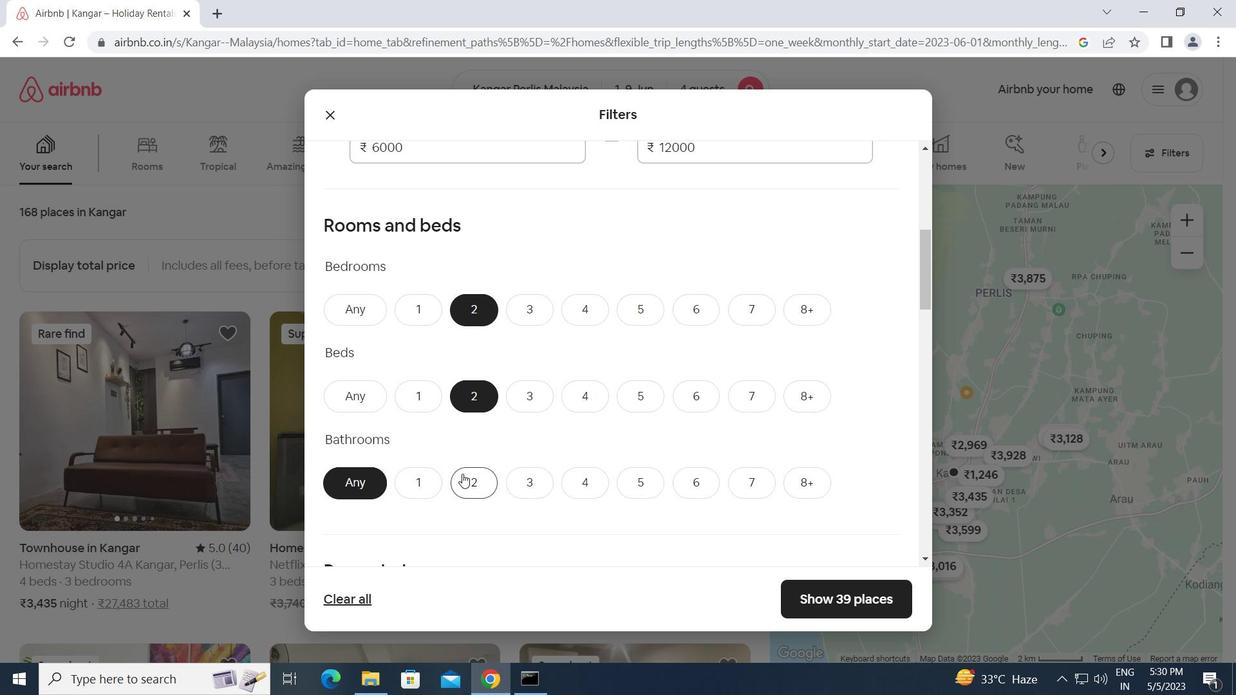 
Action: Mouse pressed left at (462, 474)
Screenshot: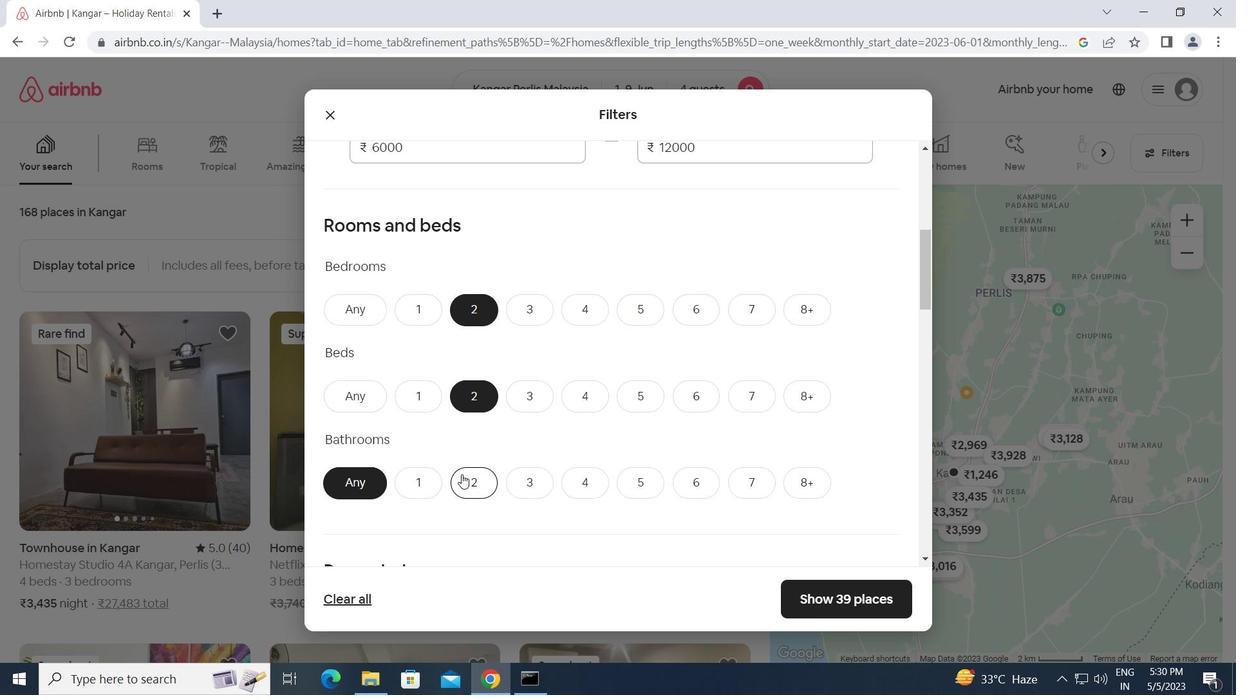 
Action: Mouse moved to (580, 500)
Screenshot: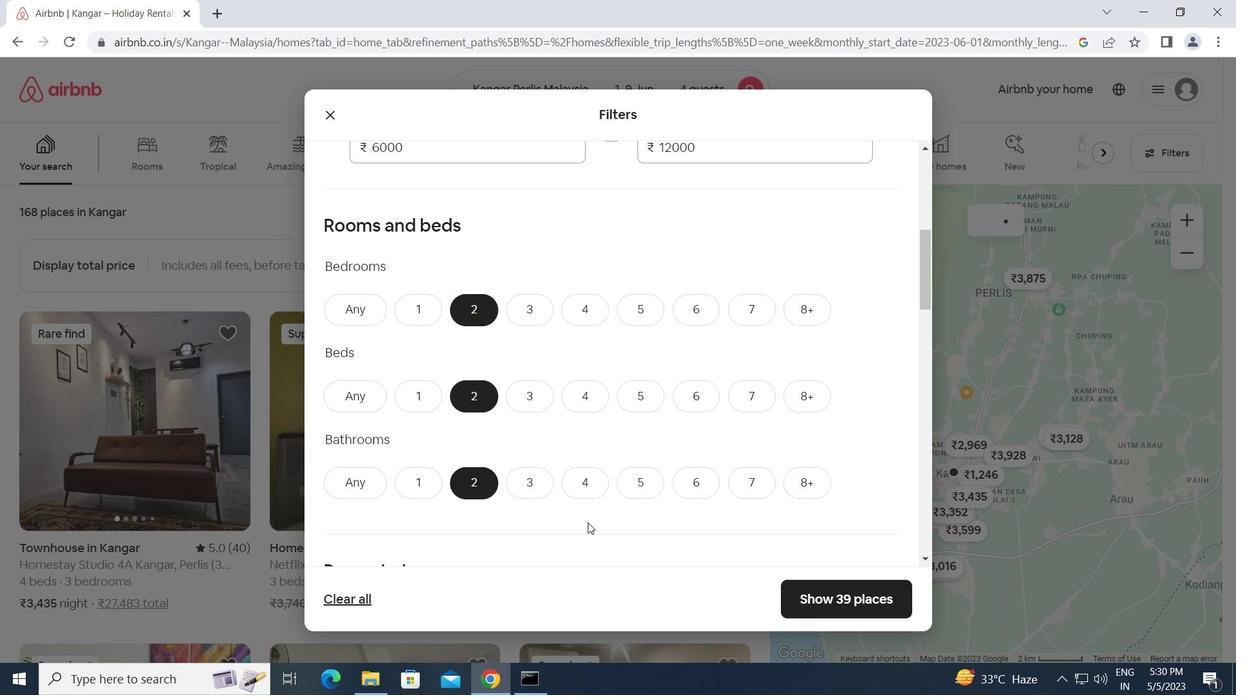 
Action: Mouse scrolled (580, 500) with delta (0, 0)
Screenshot: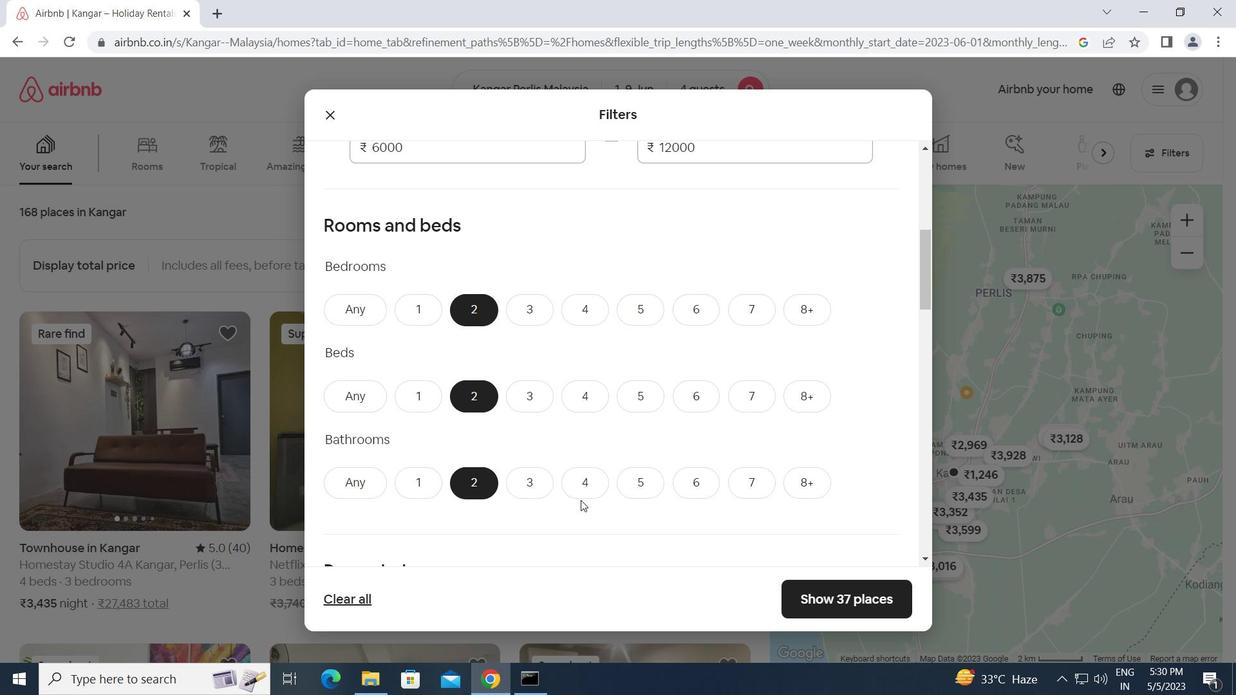 
Action: Mouse scrolled (580, 500) with delta (0, 0)
Screenshot: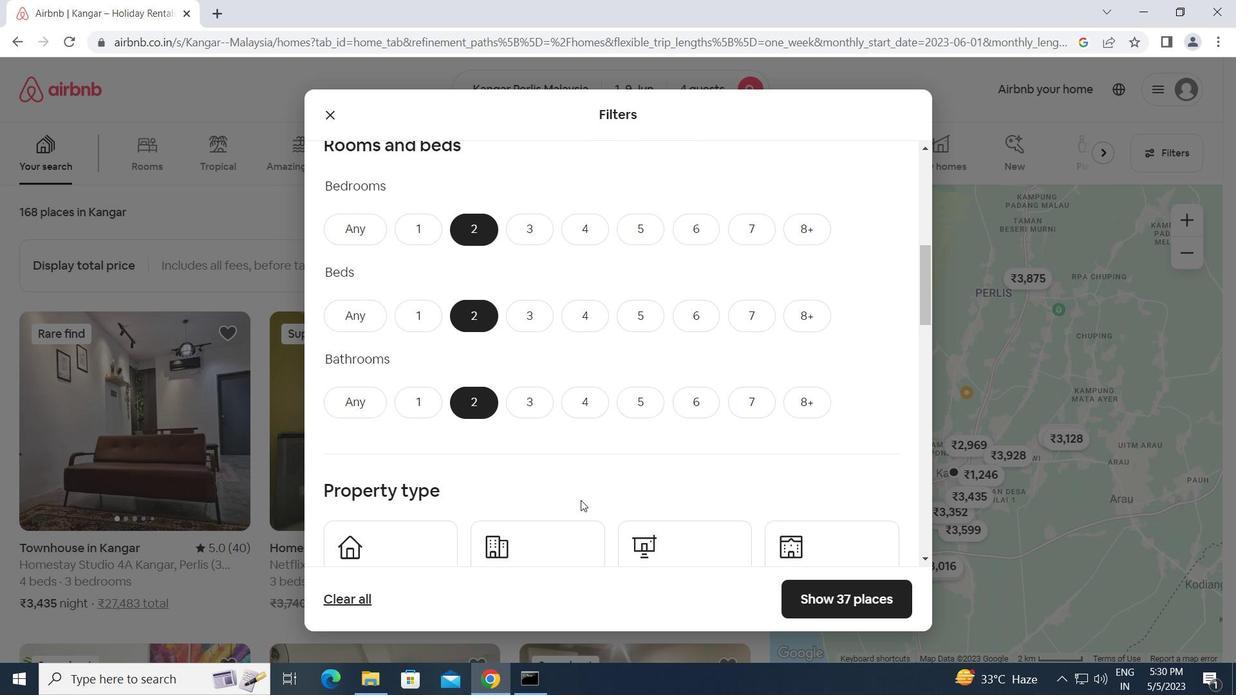 
Action: Mouse moved to (427, 492)
Screenshot: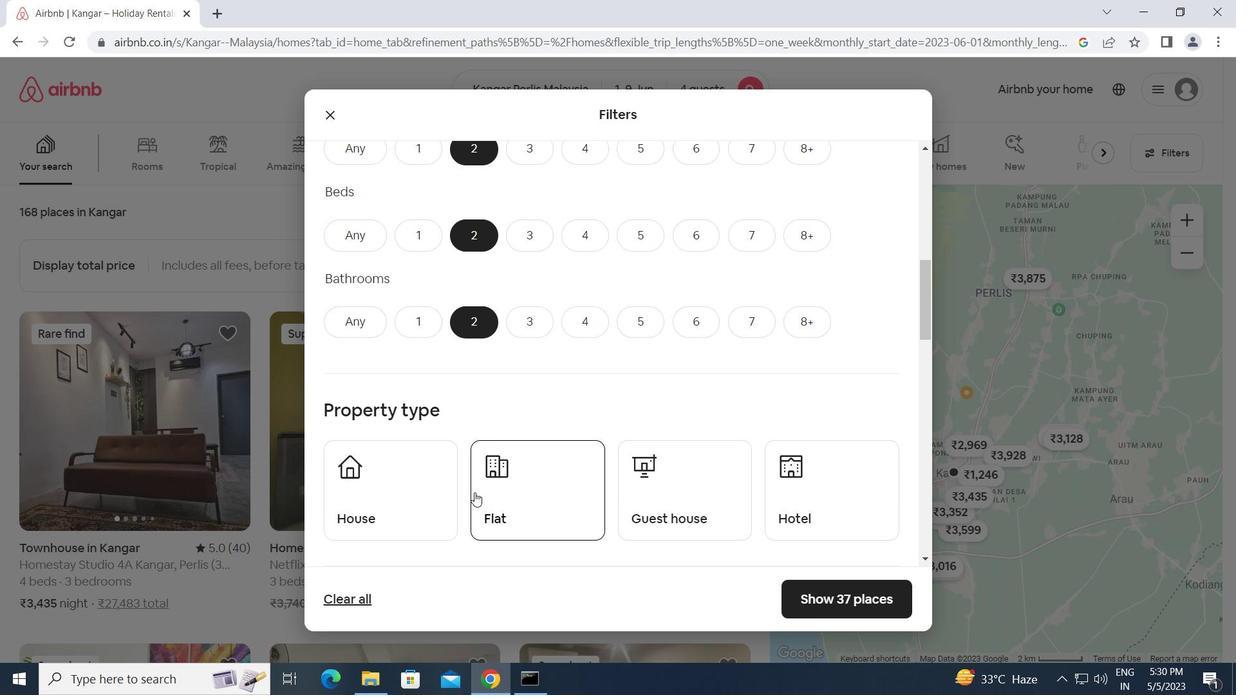 
Action: Mouse pressed left at (427, 492)
Screenshot: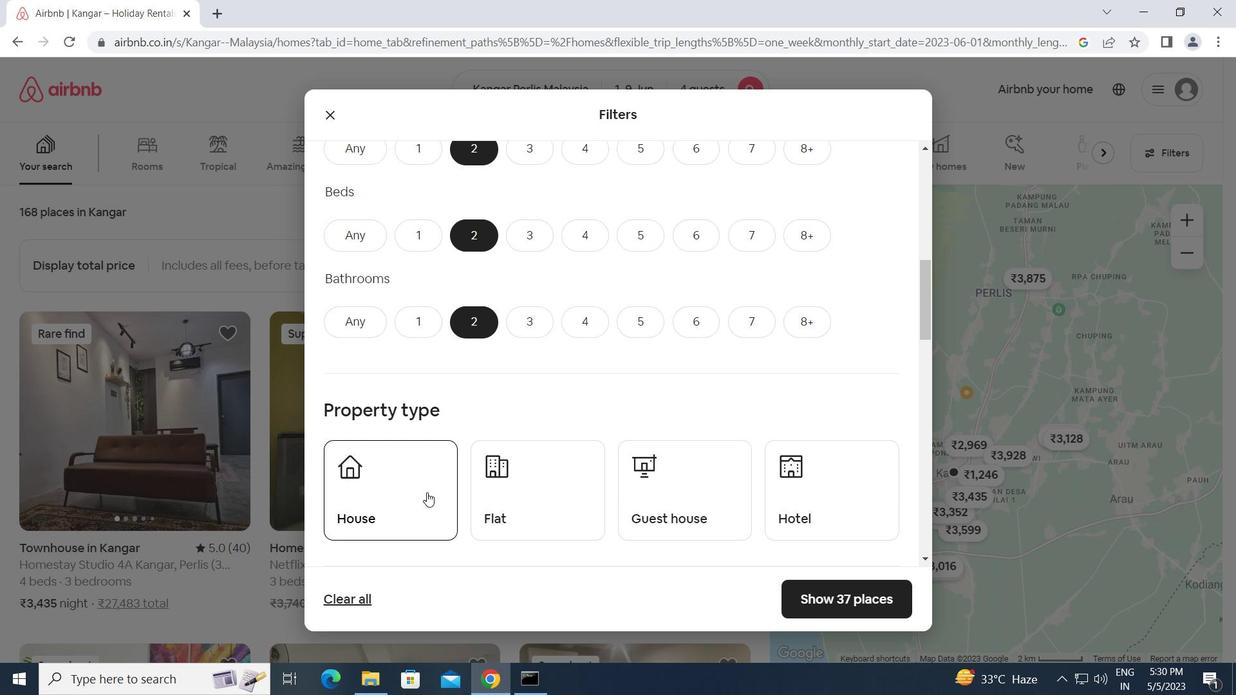 
Action: Mouse moved to (517, 492)
Screenshot: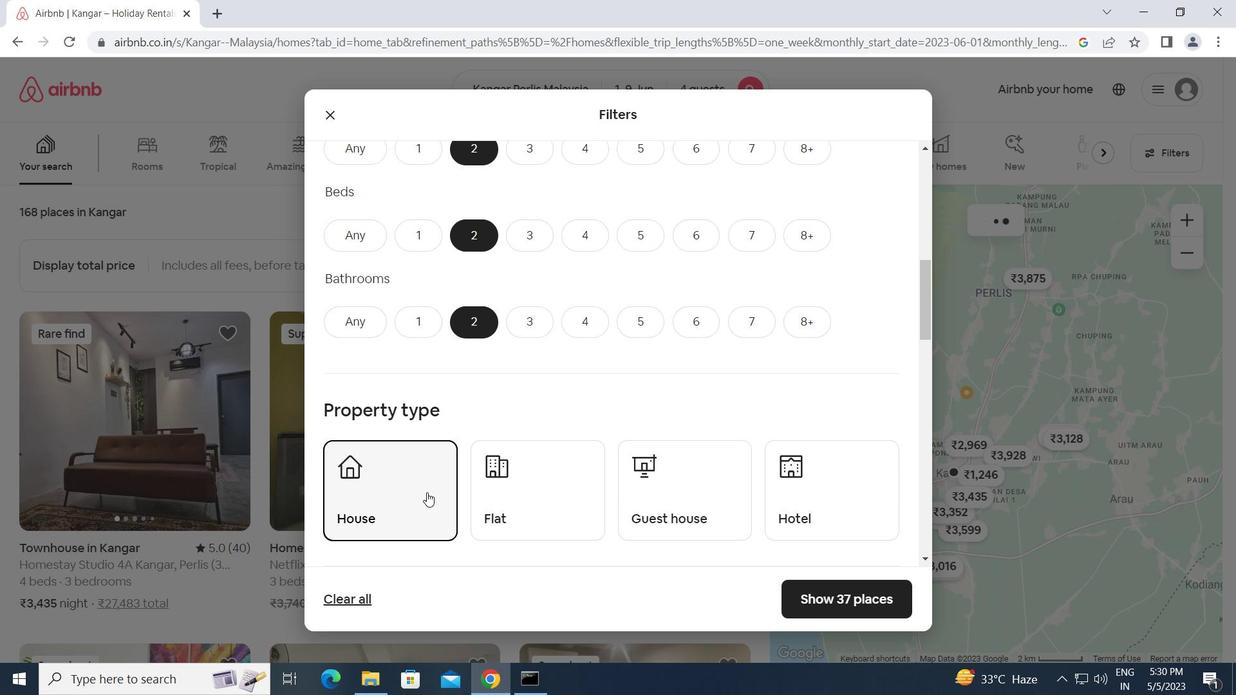 
Action: Mouse pressed left at (517, 492)
Screenshot: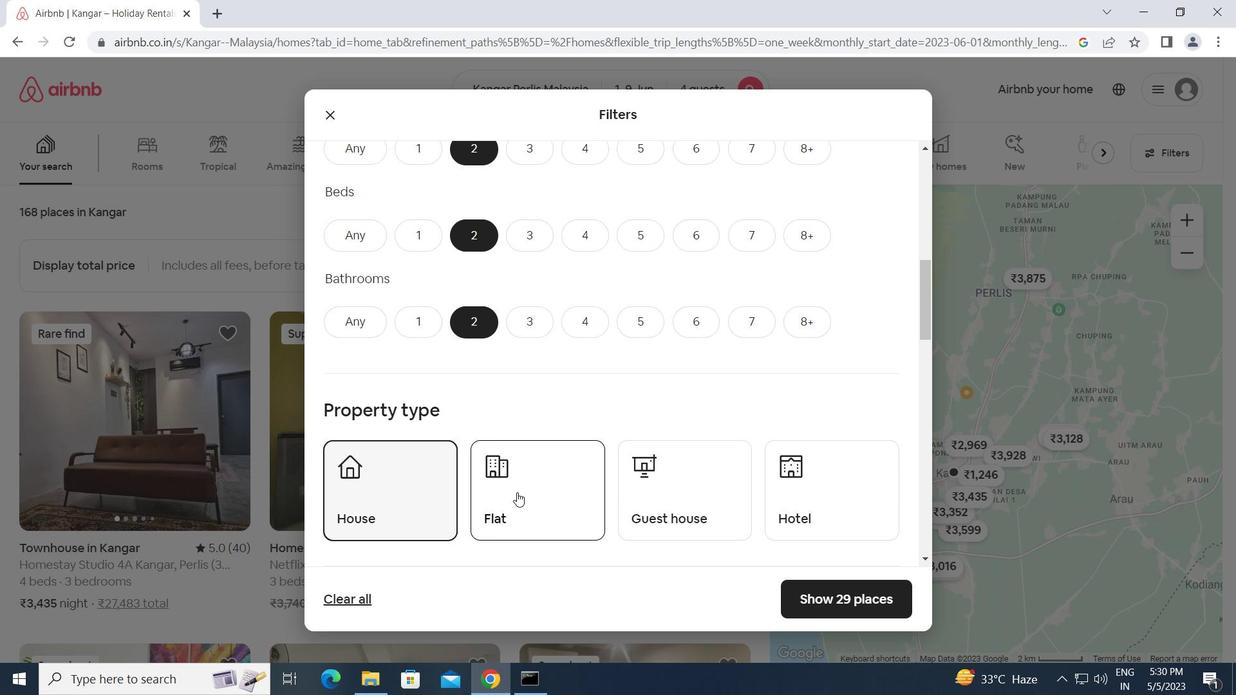 
Action: Mouse moved to (674, 495)
Screenshot: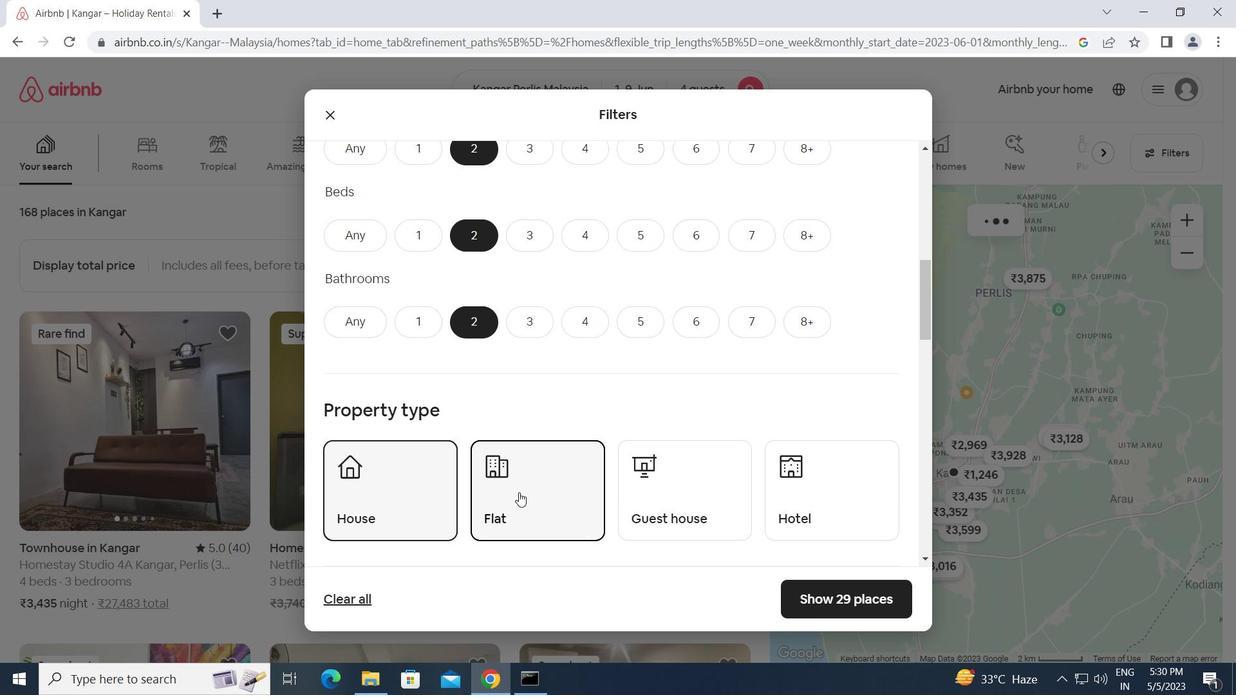 
Action: Mouse pressed left at (674, 495)
Screenshot: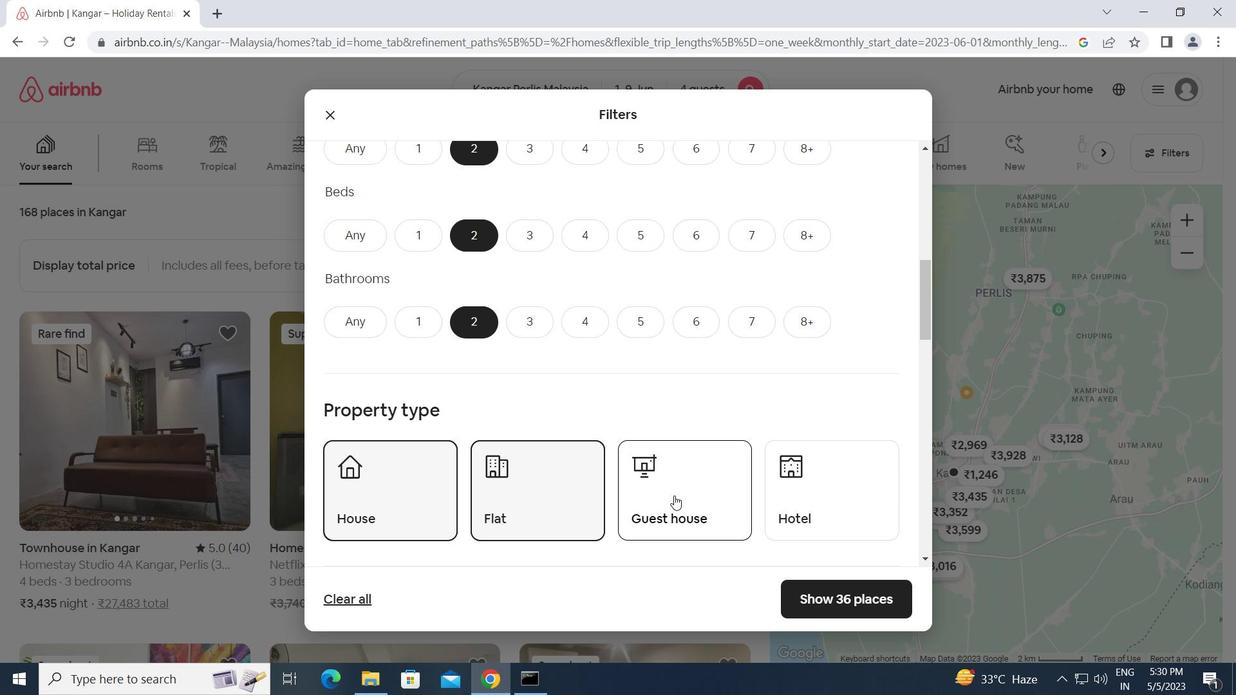 
Action: Mouse moved to (779, 513)
Screenshot: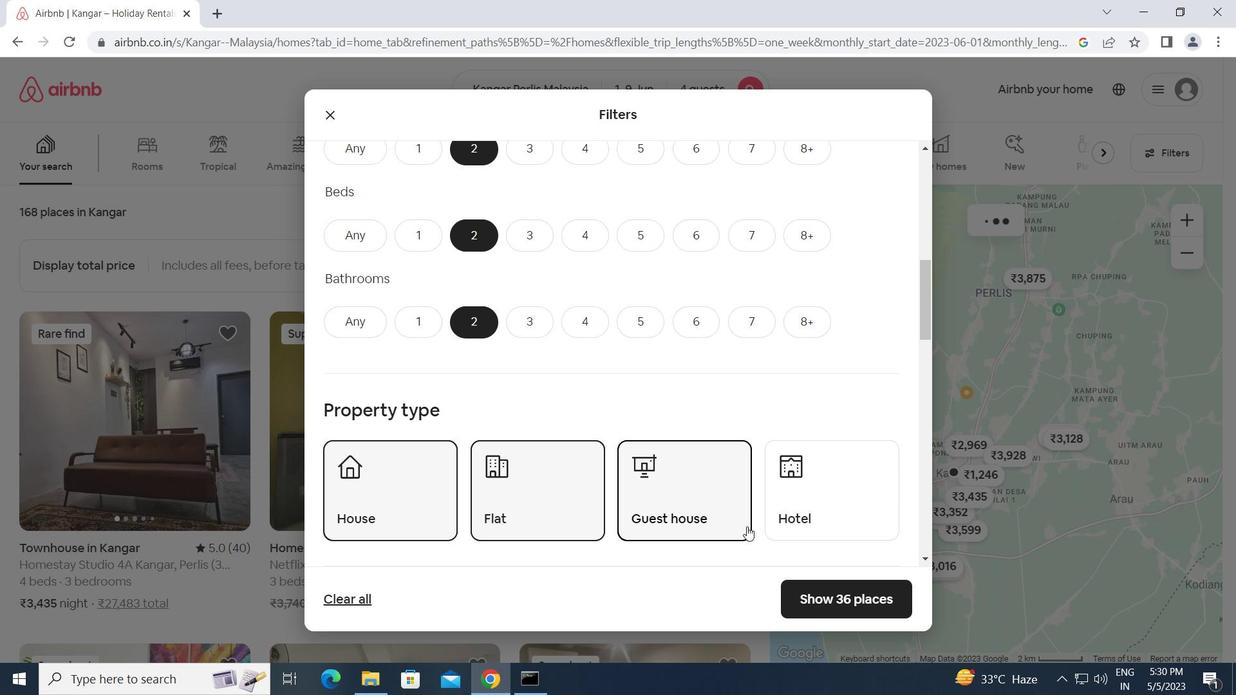 
Action: Mouse scrolled (779, 513) with delta (0, 0)
Screenshot: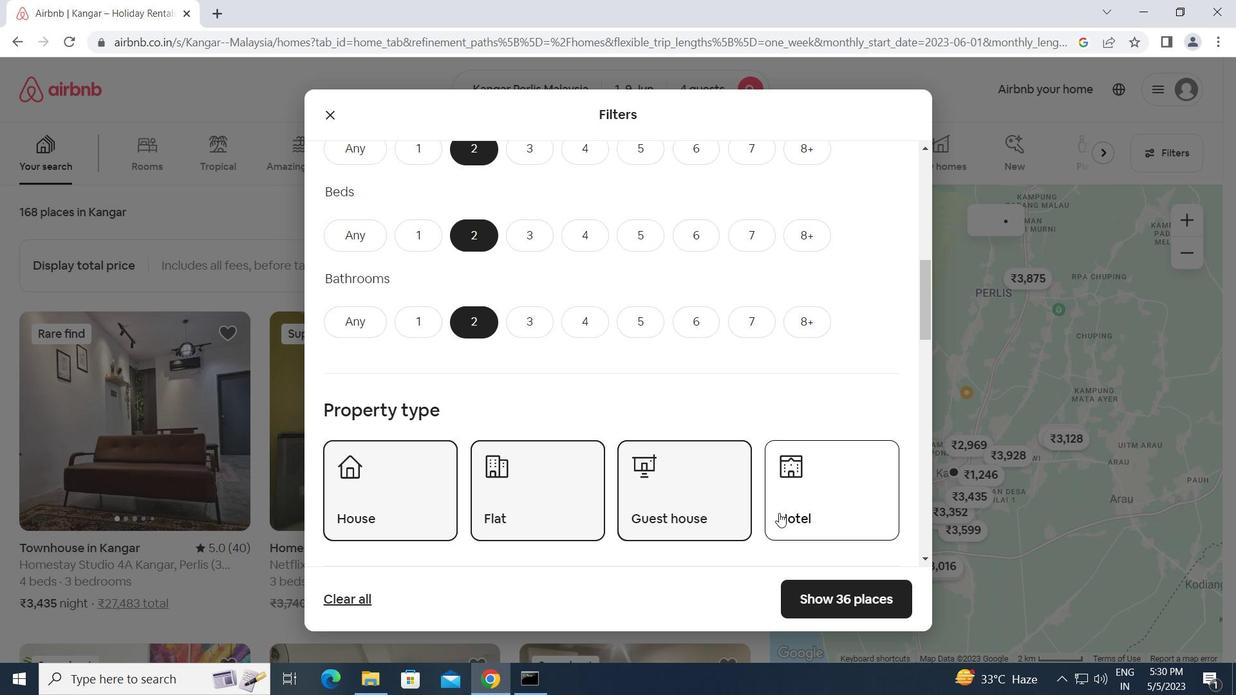
Action: Mouse scrolled (779, 513) with delta (0, 0)
Screenshot: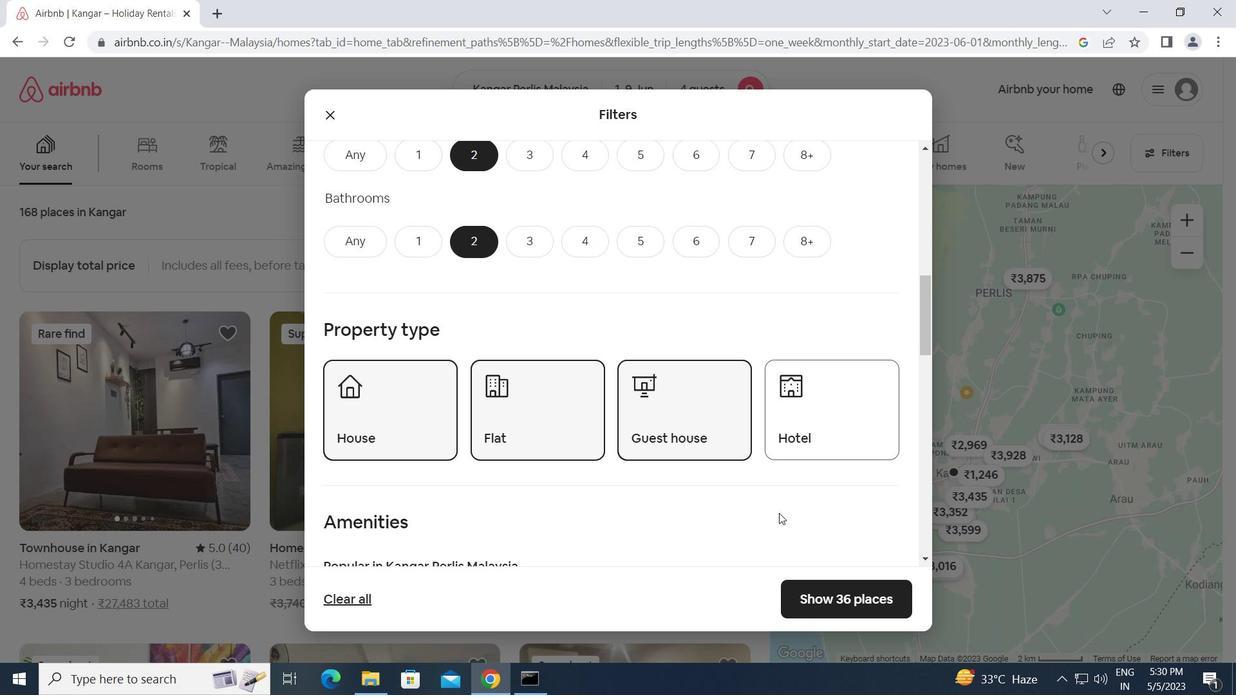 
Action: Mouse scrolled (779, 513) with delta (0, 0)
Screenshot: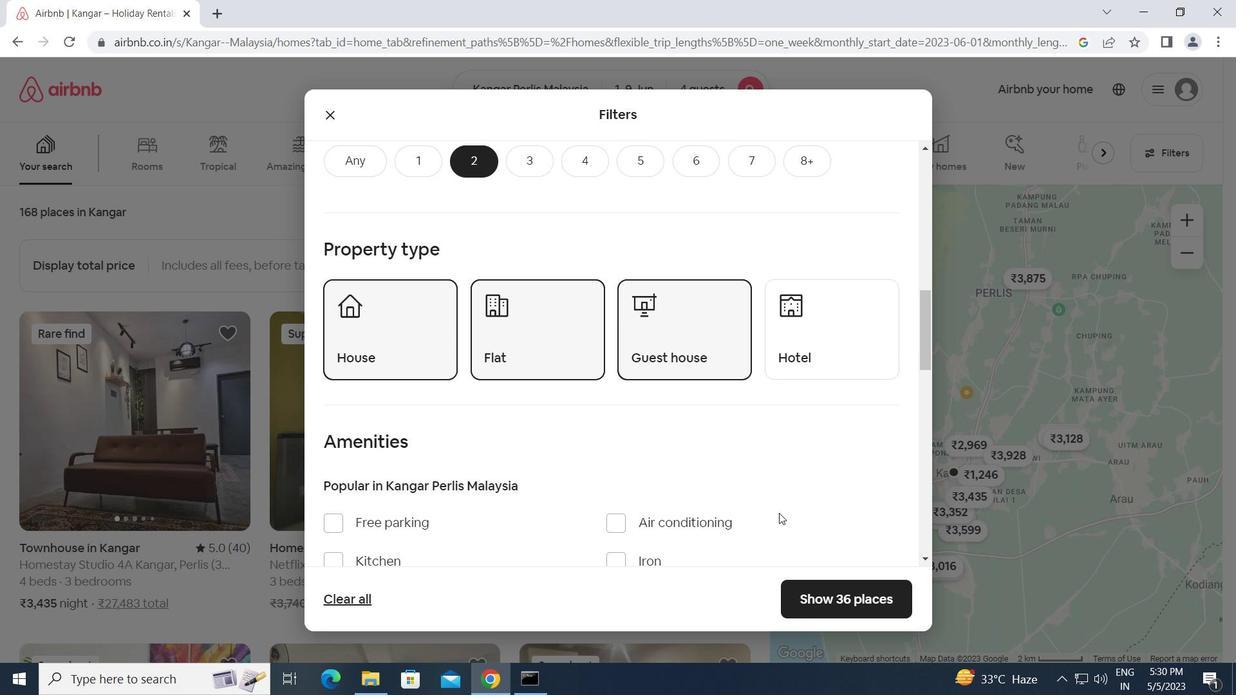 
Action: Mouse scrolled (779, 513) with delta (0, 0)
Screenshot: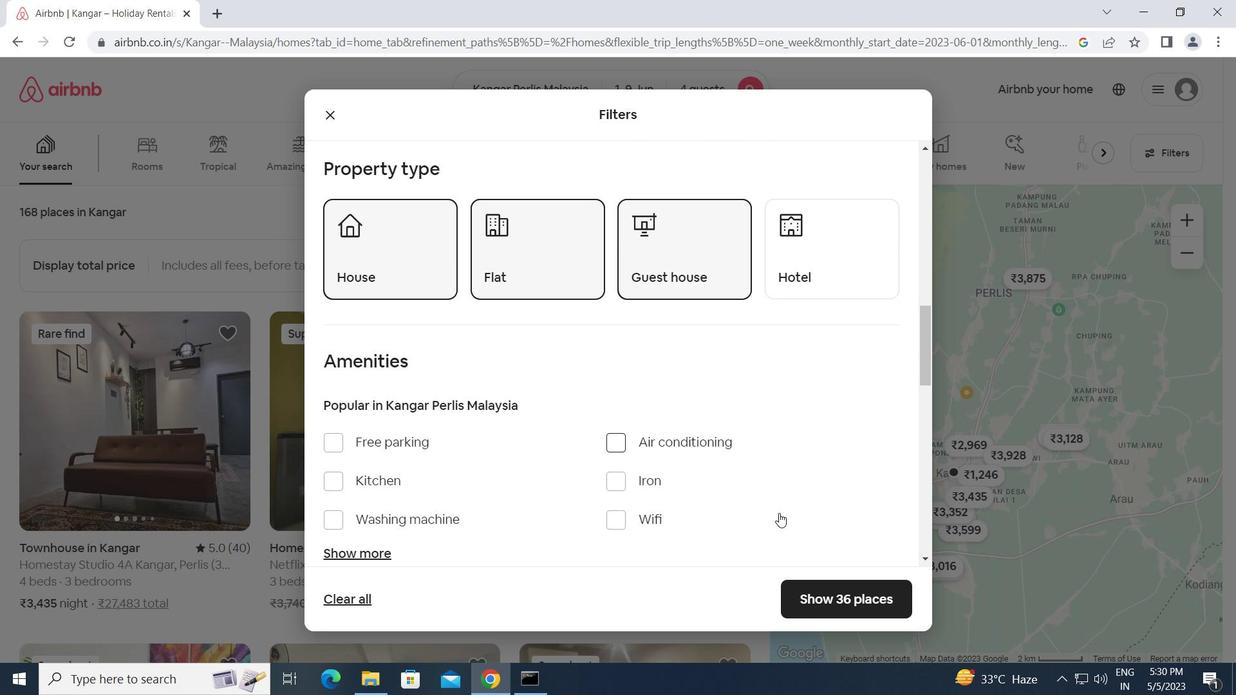 
Action: Mouse scrolled (779, 513) with delta (0, 0)
Screenshot: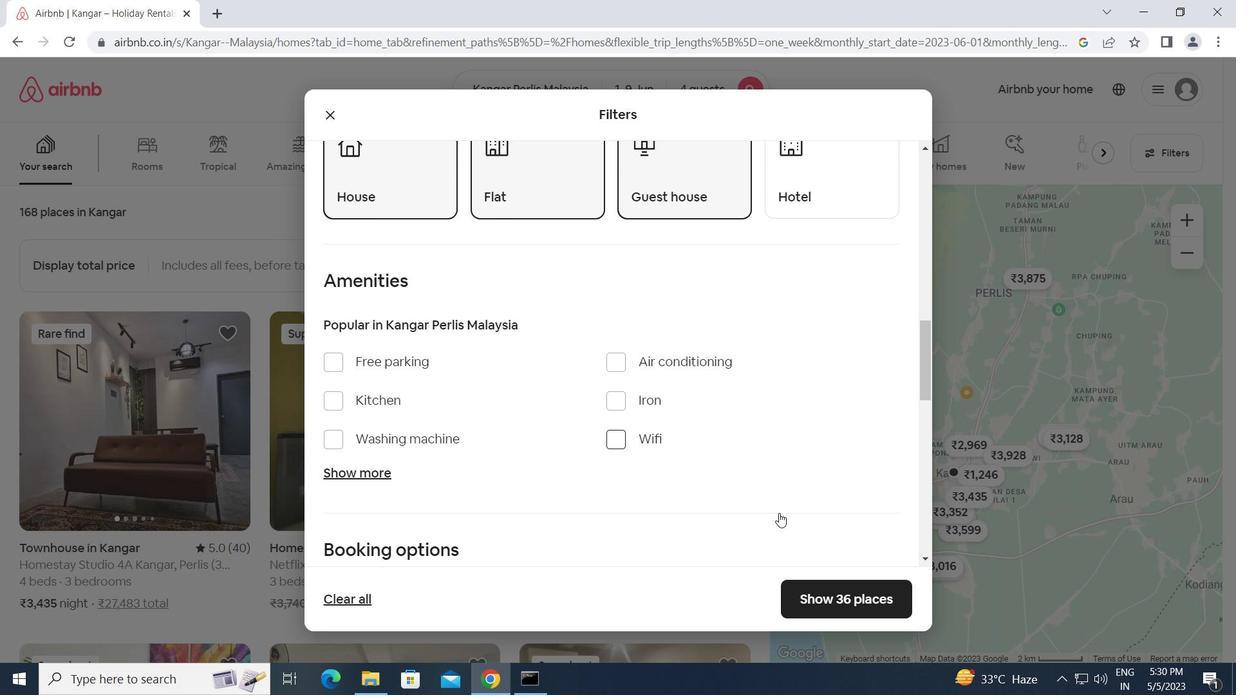 
Action: Mouse scrolled (779, 513) with delta (0, 0)
Screenshot: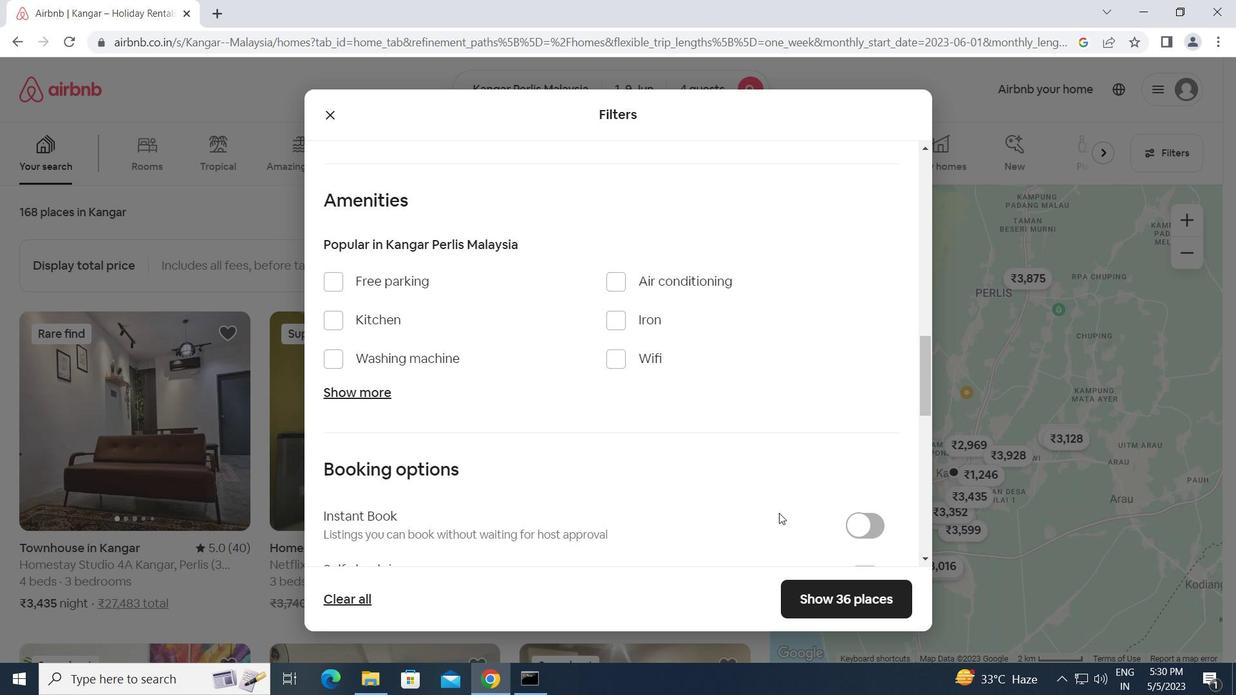 
Action: Mouse moved to (860, 493)
Screenshot: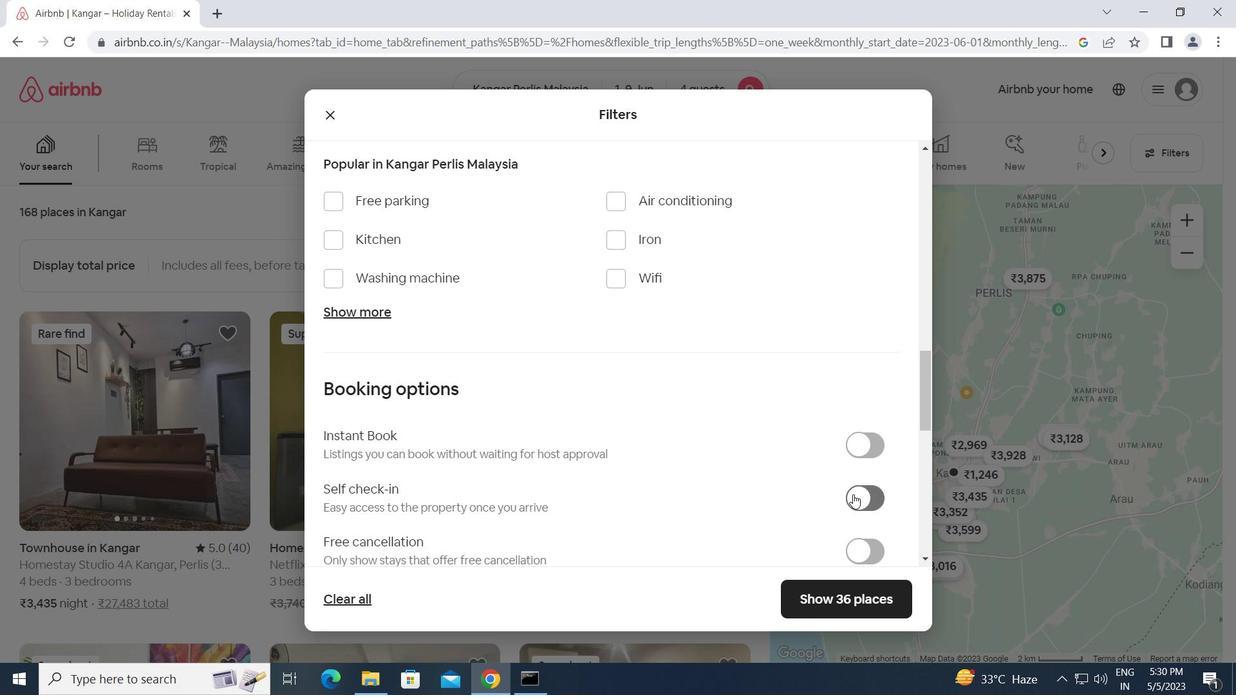 
Action: Mouse pressed left at (860, 493)
Screenshot: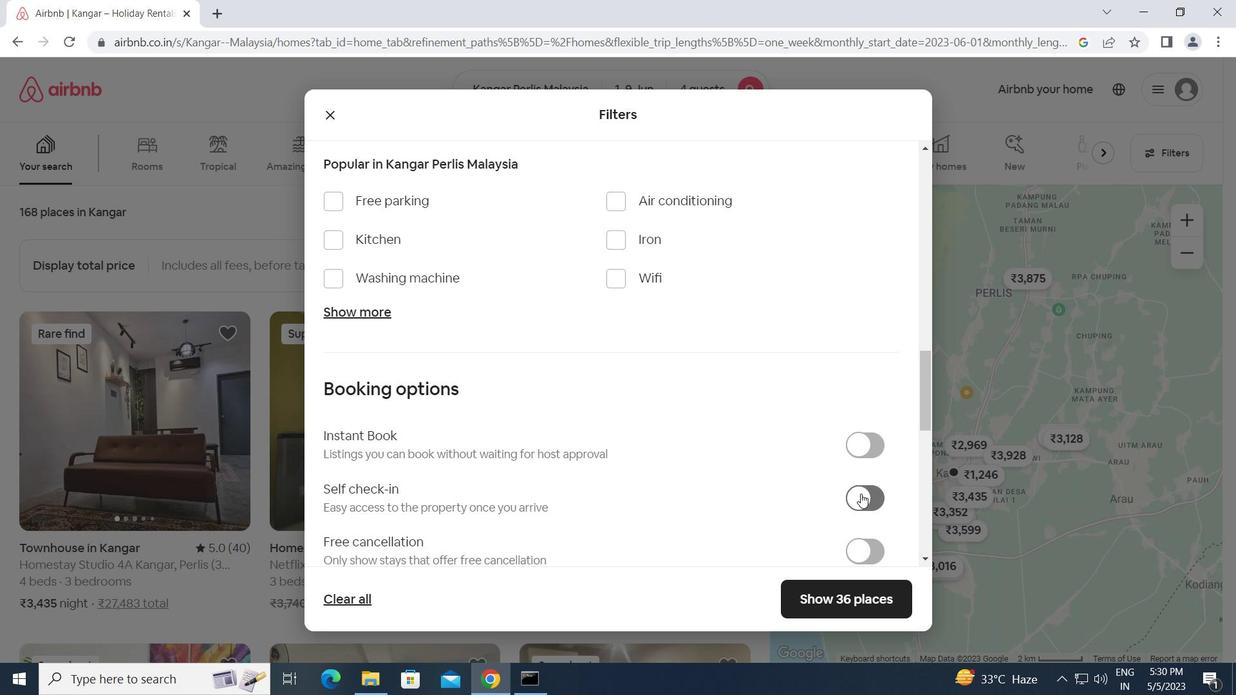 
Action: Mouse moved to (703, 519)
Screenshot: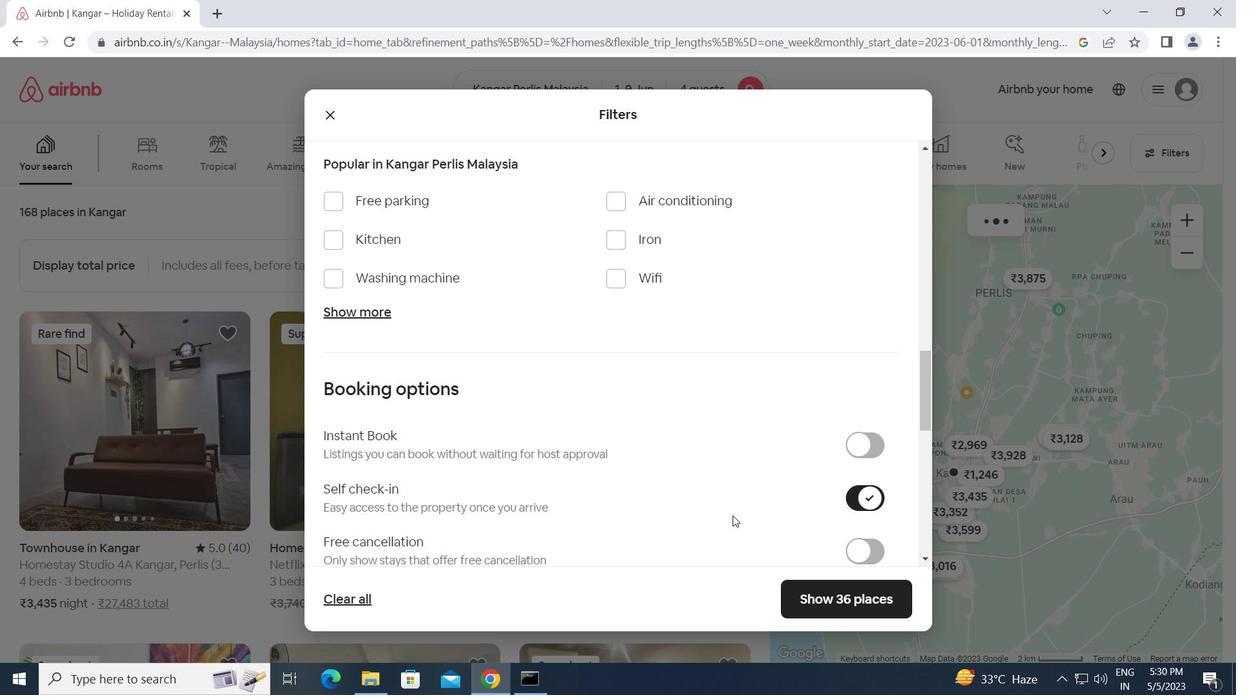 
Action: Mouse scrolled (703, 519) with delta (0, 0)
Screenshot: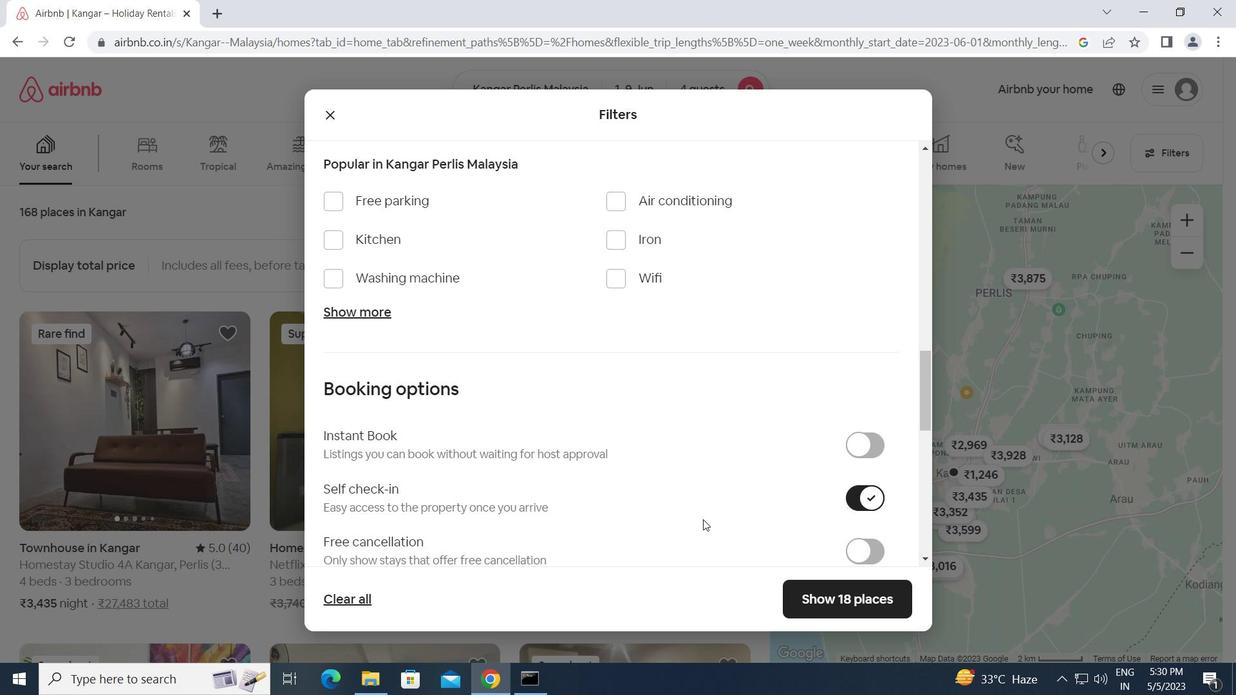 
Action: Mouse scrolled (703, 519) with delta (0, 0)
Screenshot: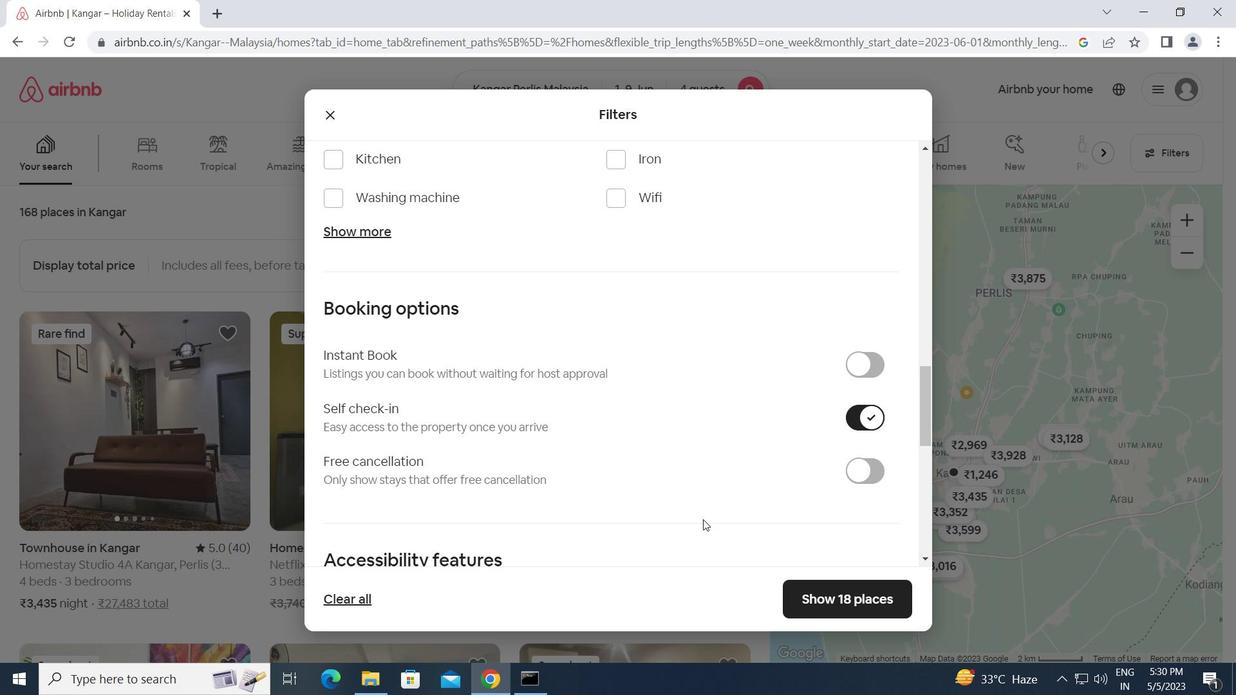
Action: Mouse scrolled (703, 519) with delta (0, 0)
Screenshot: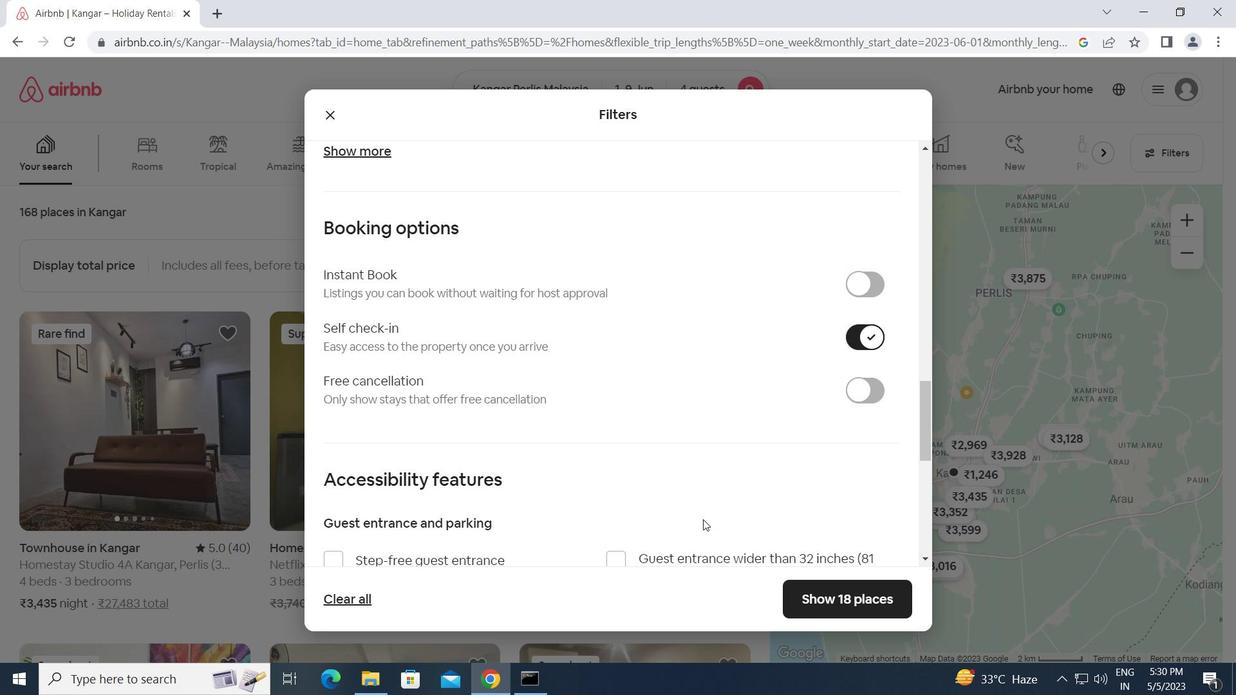 
Action: Mouse moved to (703, 517)
Screenshot: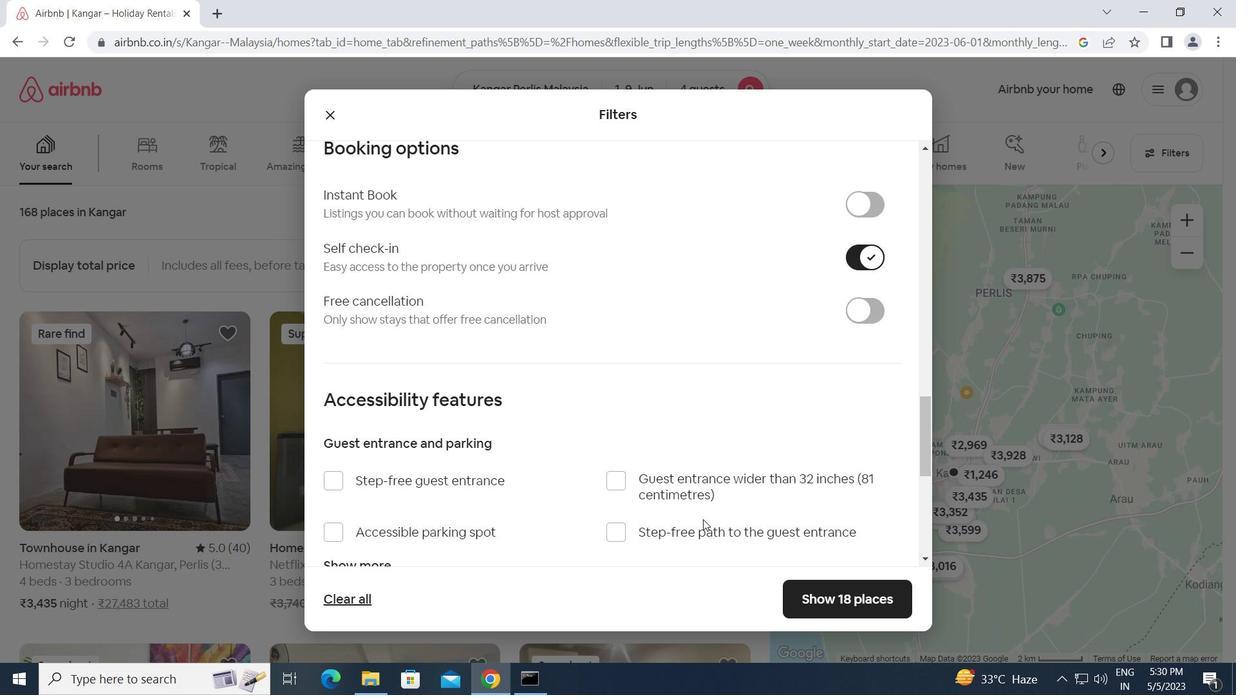 
Action: Mouse scrolled (703, 516) with delta (0, 0)
Screenshot: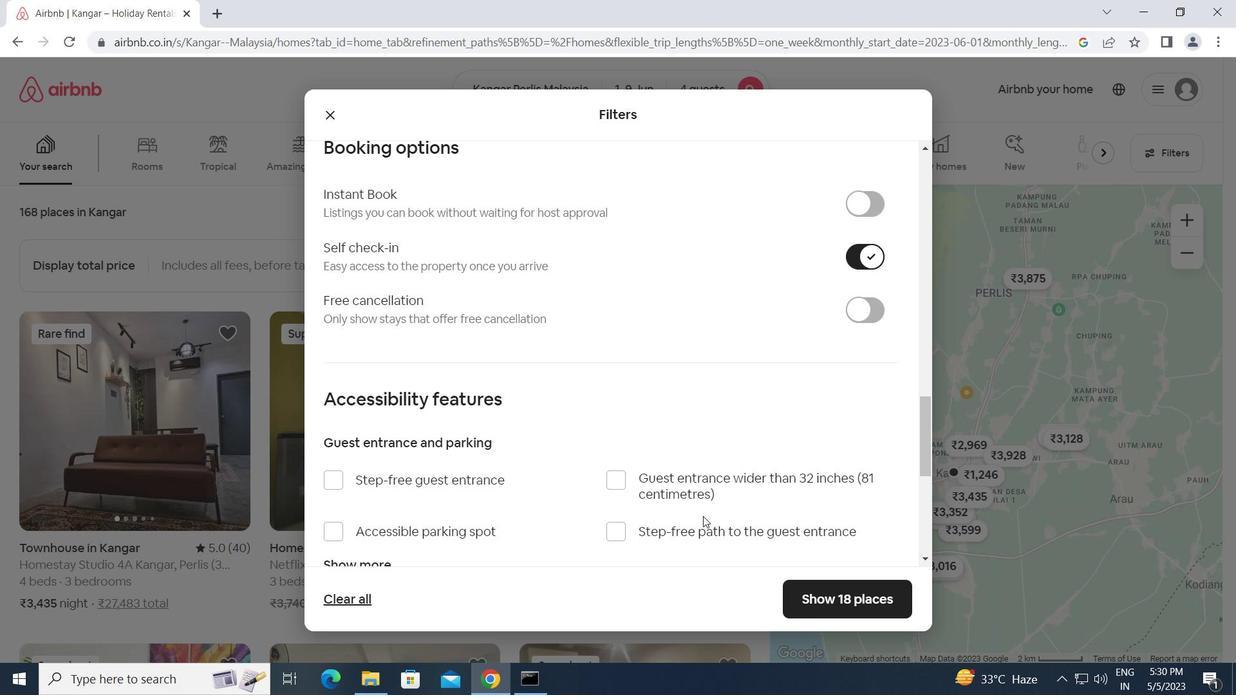 
Action: Mouse scrolled (703, 516) with delta (0, 0)
Screenshot: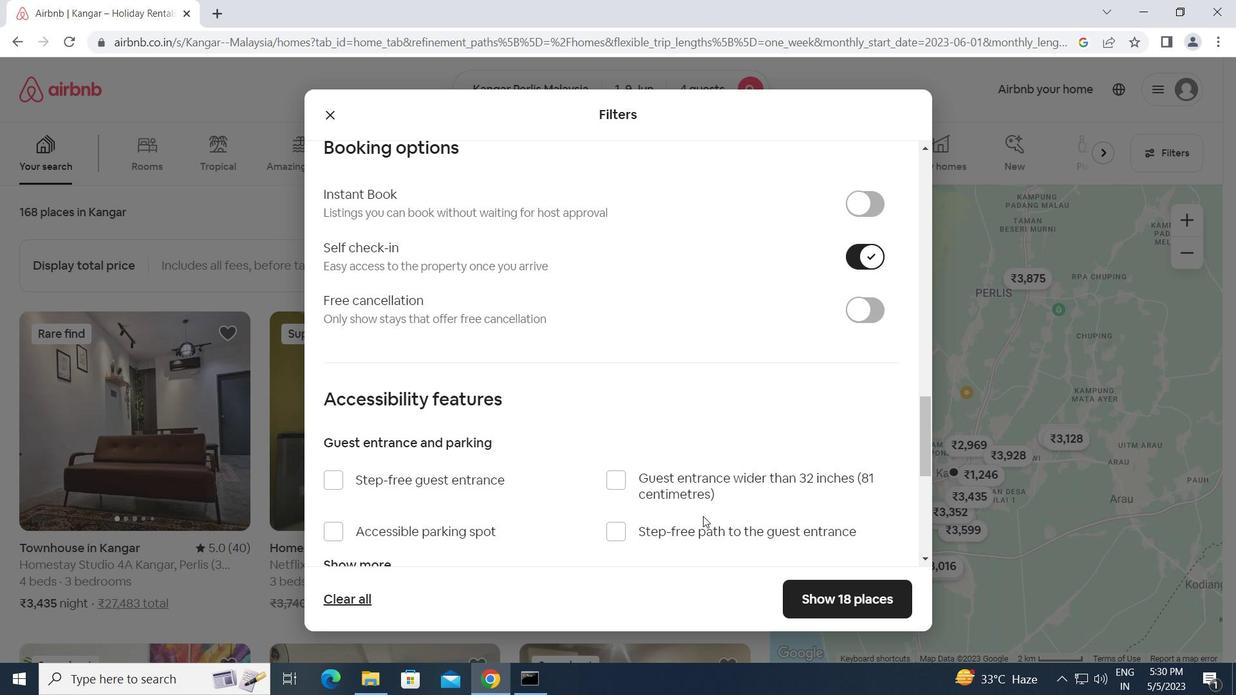 
Action: Mouse scrolled (703, 516) with delta (0, 0)
Screenshot: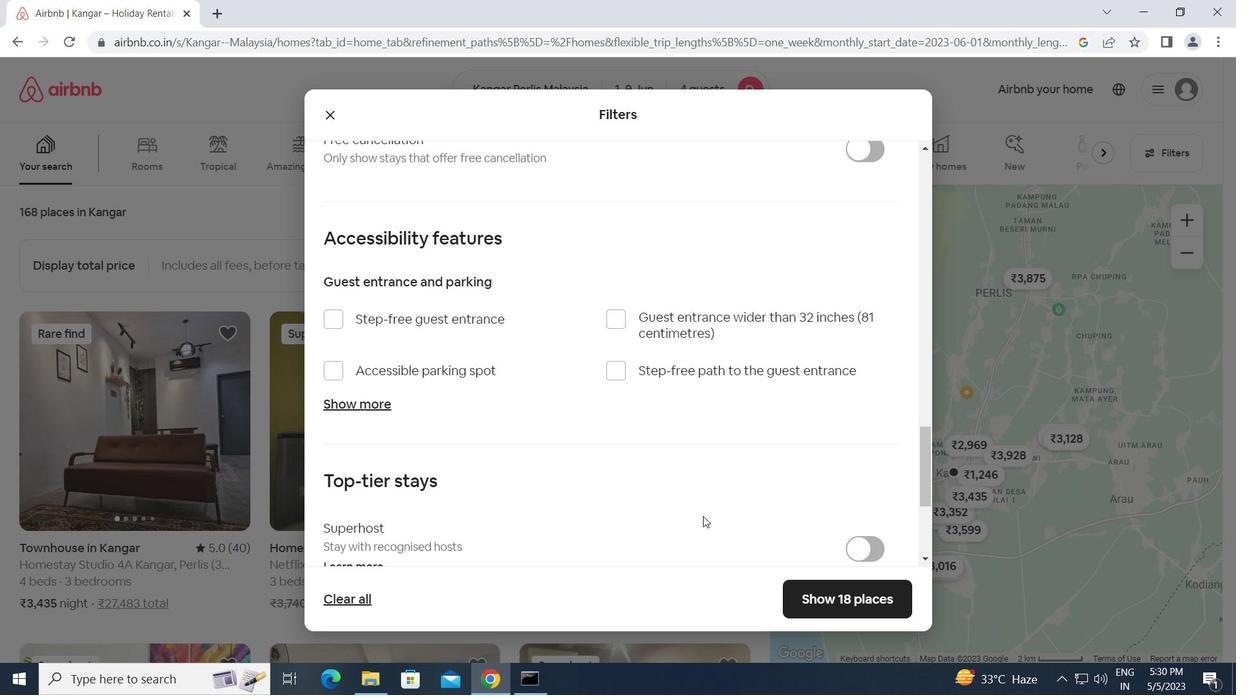
Action: Mouse scrolled (703, 516) with delta (0, 0)
Screenshot: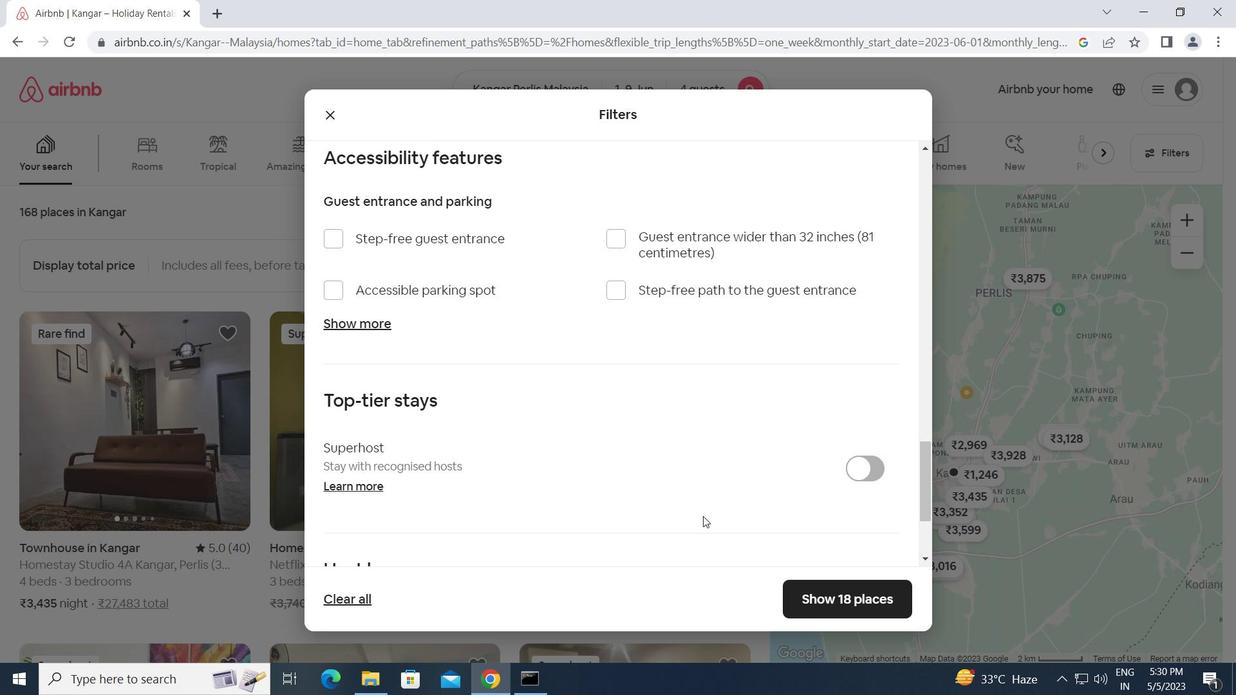 
Action: Mouse scrolled (703, 516) with delta (0, 0)
Screenshot: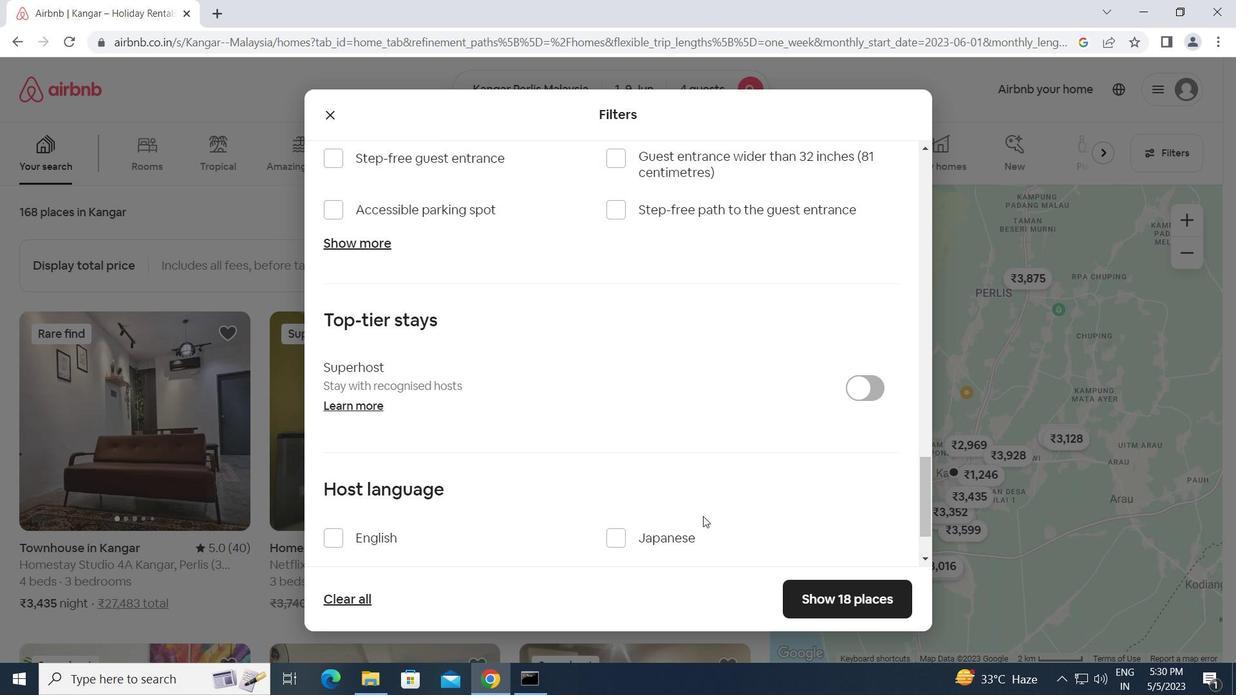 
Action: Mouse scrolled (703, 516) with delta (0, 0)
Screenshot: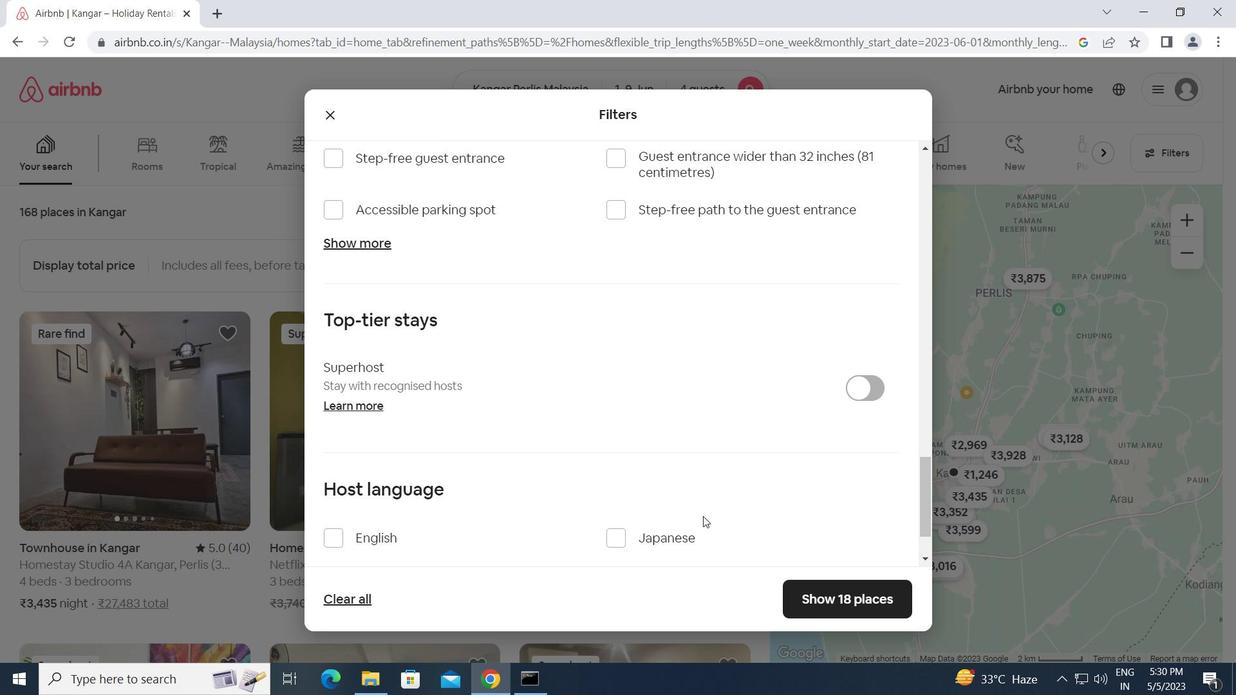 
Action: Mouse moved to (342, 450)
Screenshot: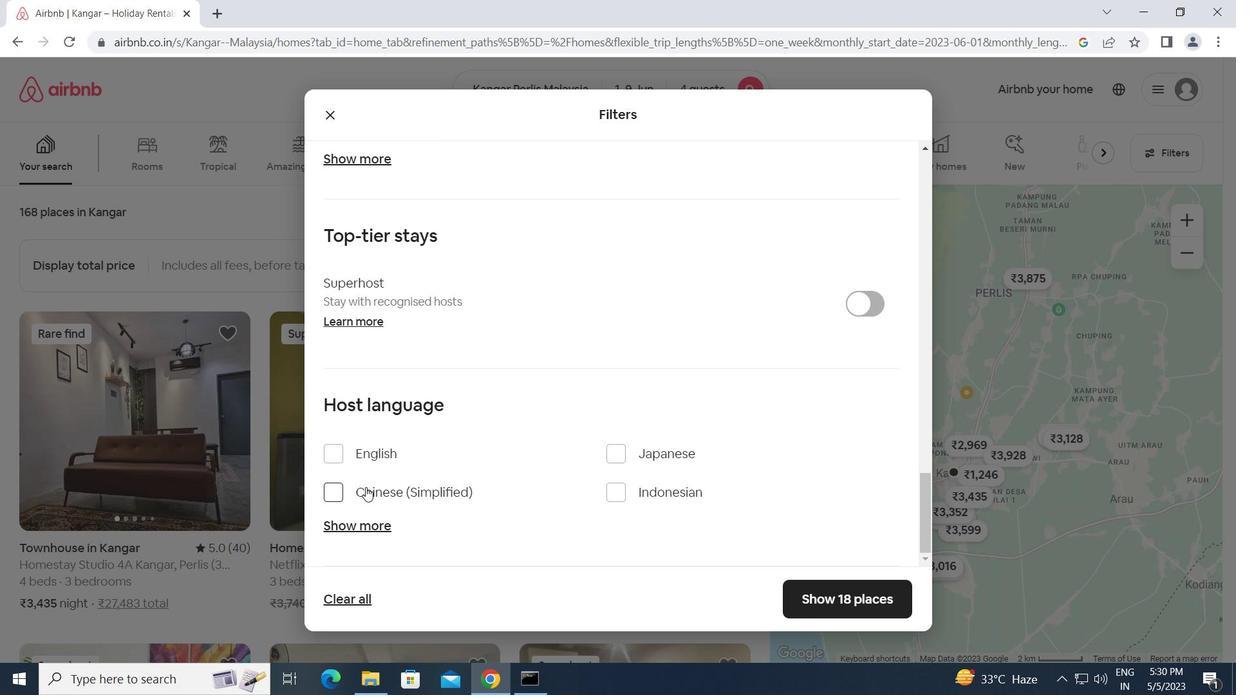 
Action: Mouse pressed left at (342, 450)
Screenshot: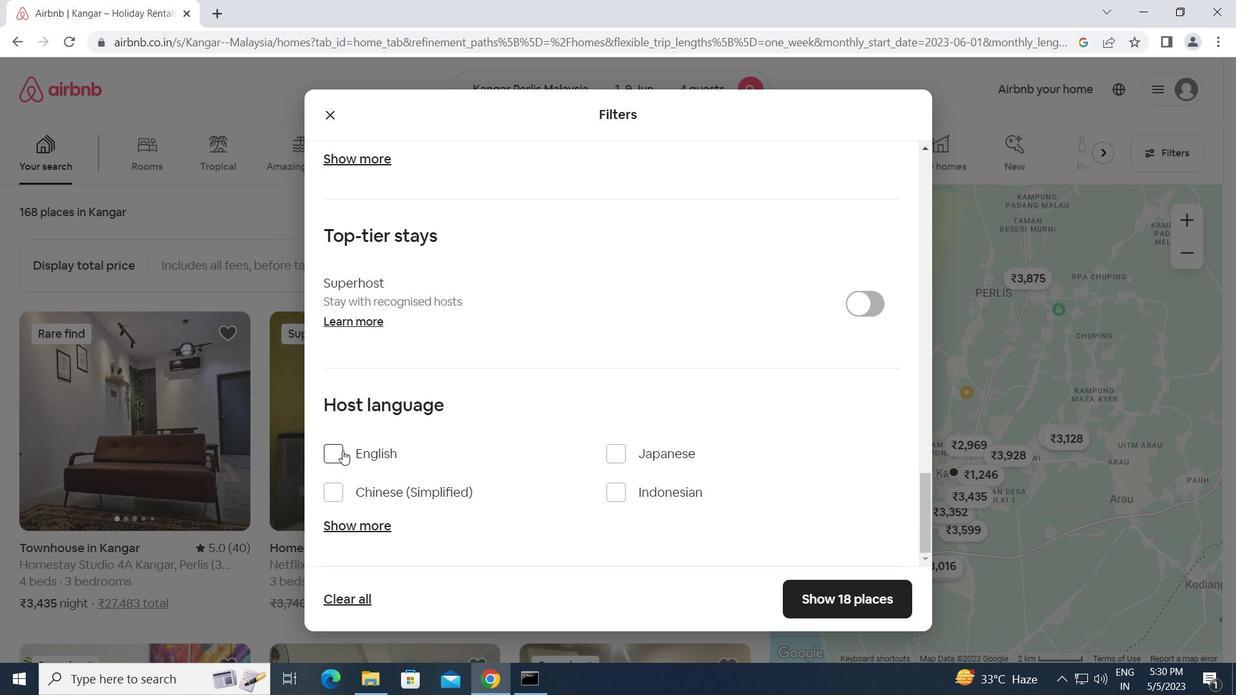 
Action: Mouse moved to (829, 593)
Screenshot: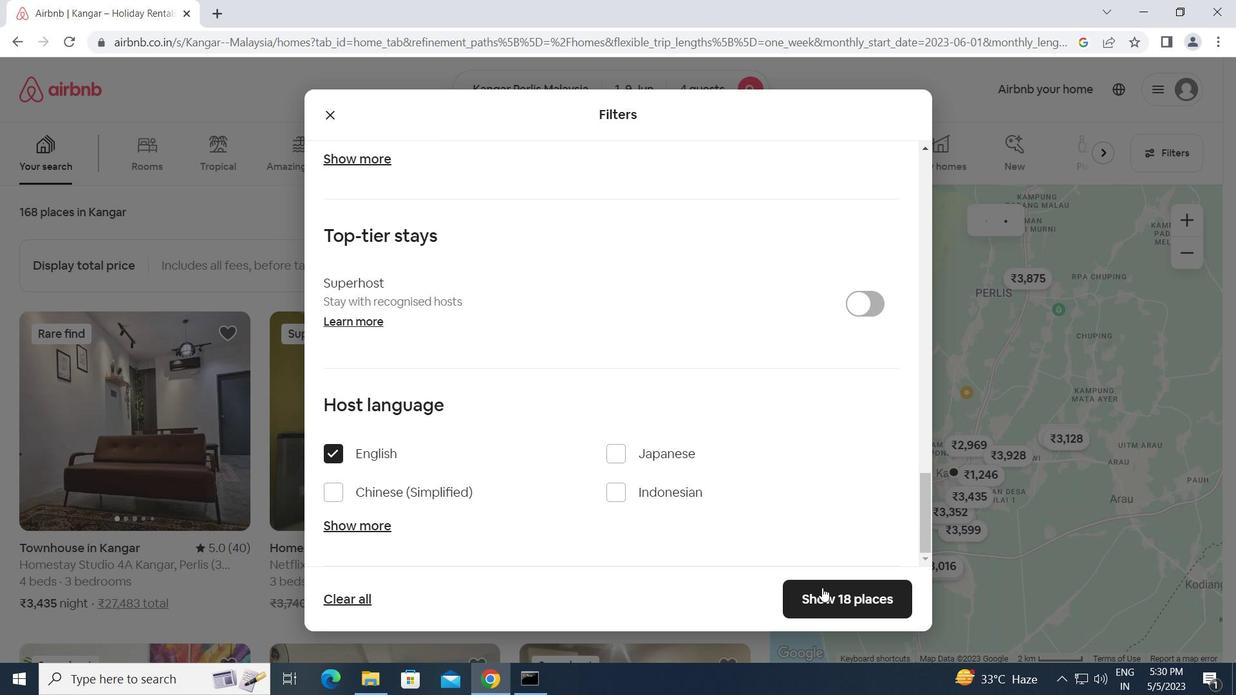
Action: Mouse pressed left at (829, 593)
Screenshot: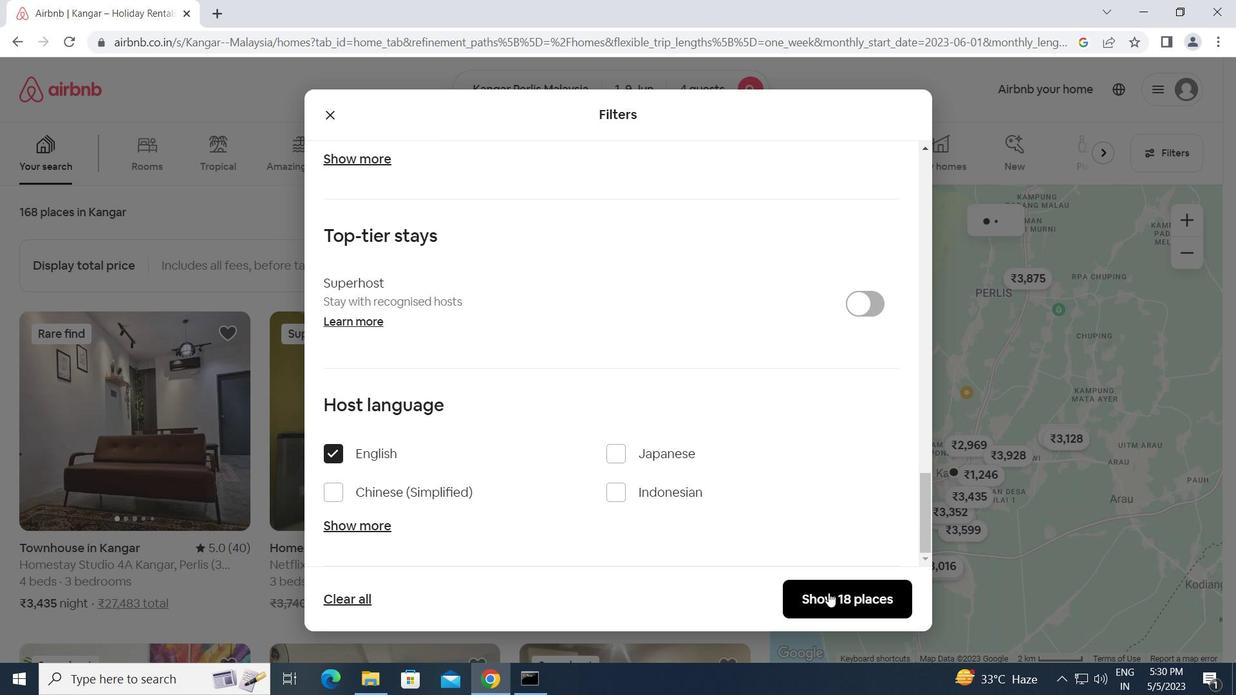 
